 Task: Find a flat in Vasilyevsky Ostrov, Russia, for 2 guests from June 11 to June 15, with a price range of ₹7000 to ₹16000, 1 bedroom, 2 beds, 1 bathroom, and self check-in option.
Action: Mouse moved to (337, 154)
Screenshot: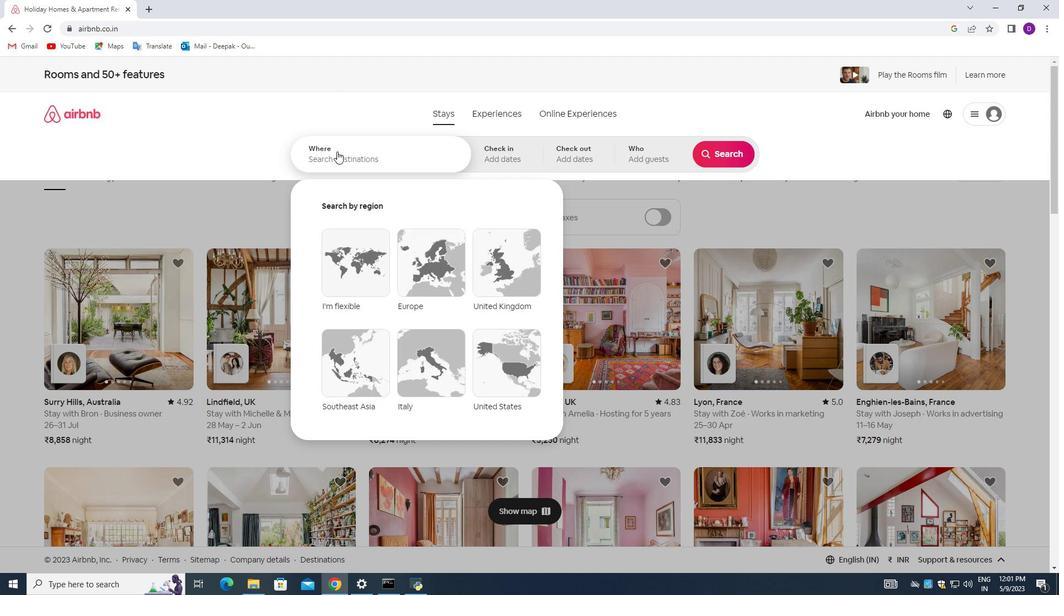 
Action: Mouse pressed left at (337, 154)
Screenshot: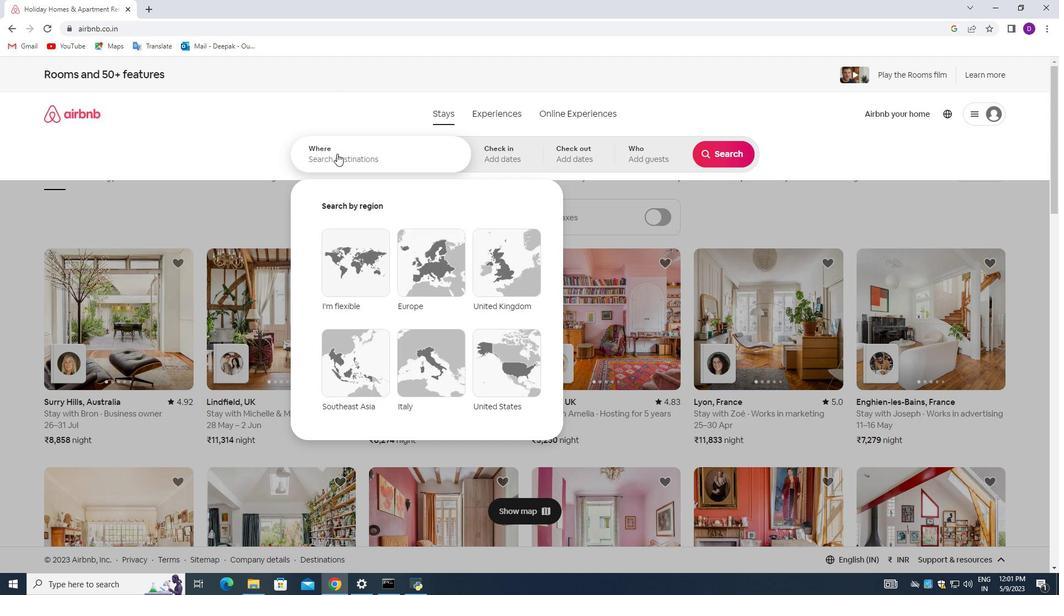 
Action: Mouse moved to (60, 17)
Screenshot: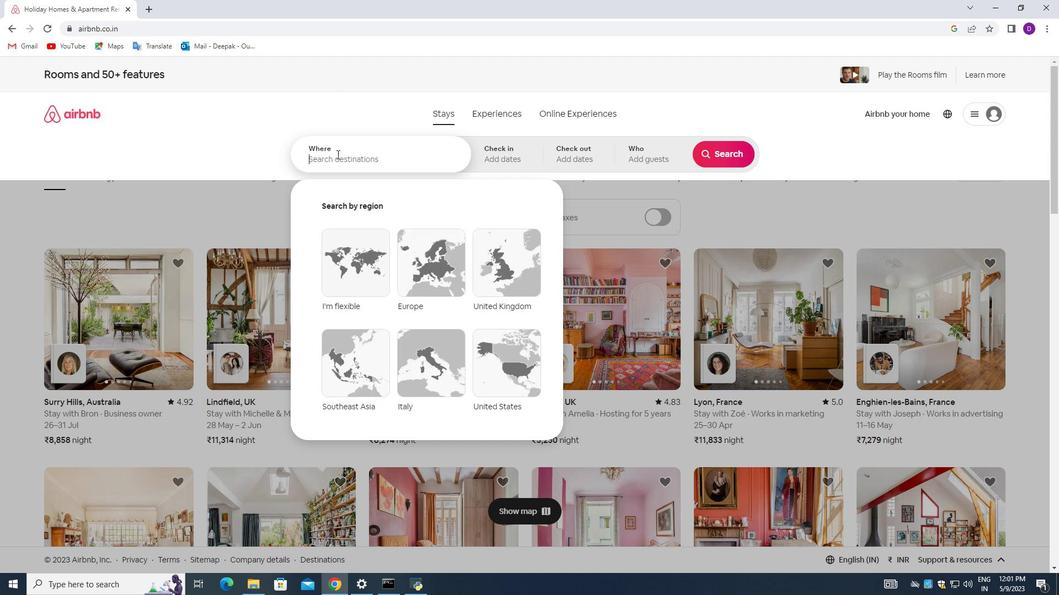 
Action: Key pressed <Key.shift>ylevsky<Key.space><Key.shift><Key.shift><Key.shift>Os
Screenshot: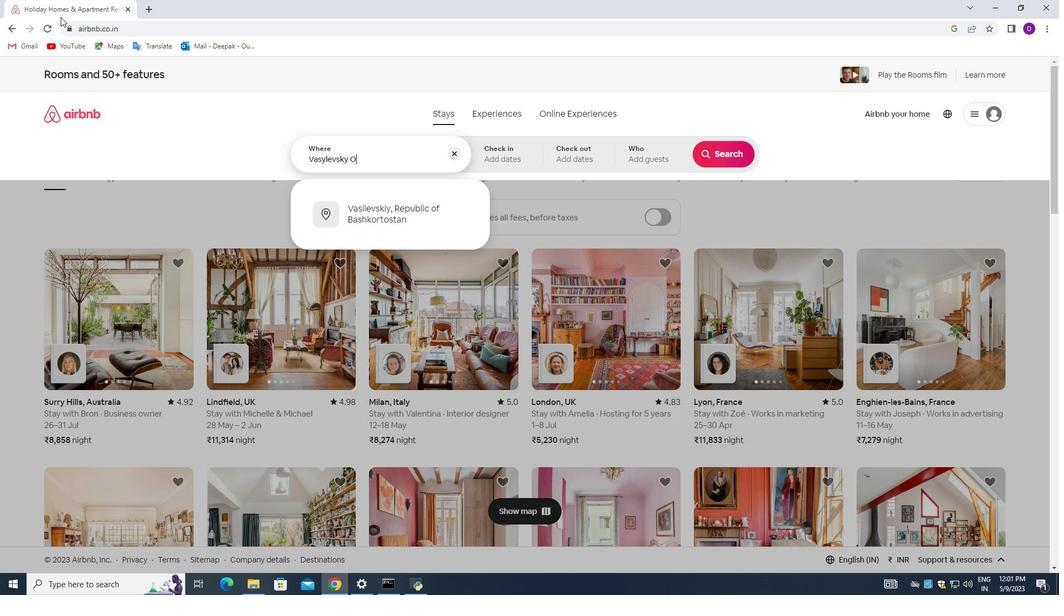 
Action: Mouse moved to (722, 177)
Screenshot: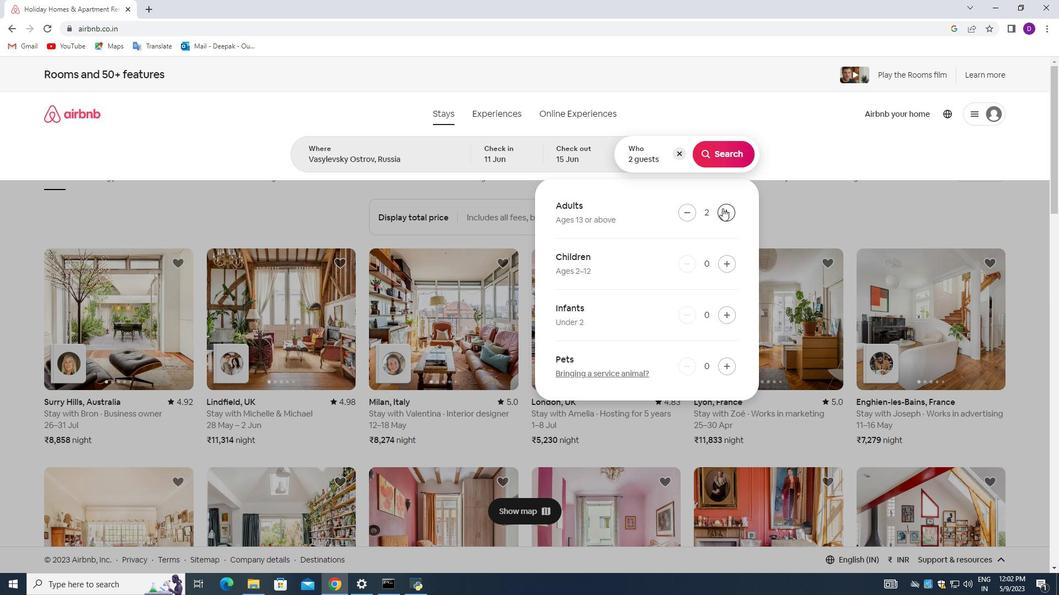 
Action: Key pressed <Key.backspace>
Screenshot: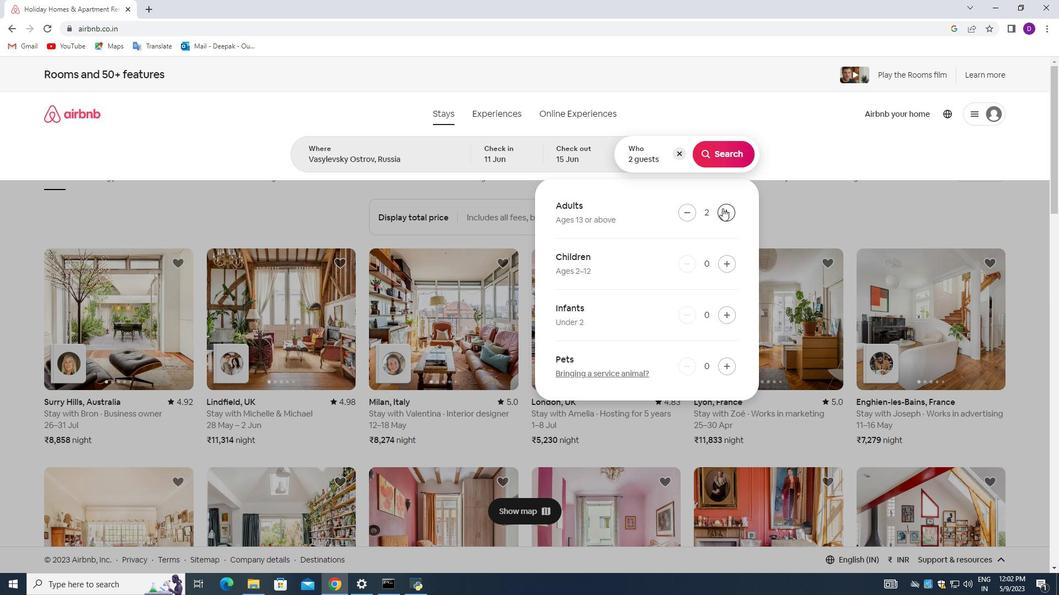 
Action: Mouse moved to (390, 392)
Screenshot: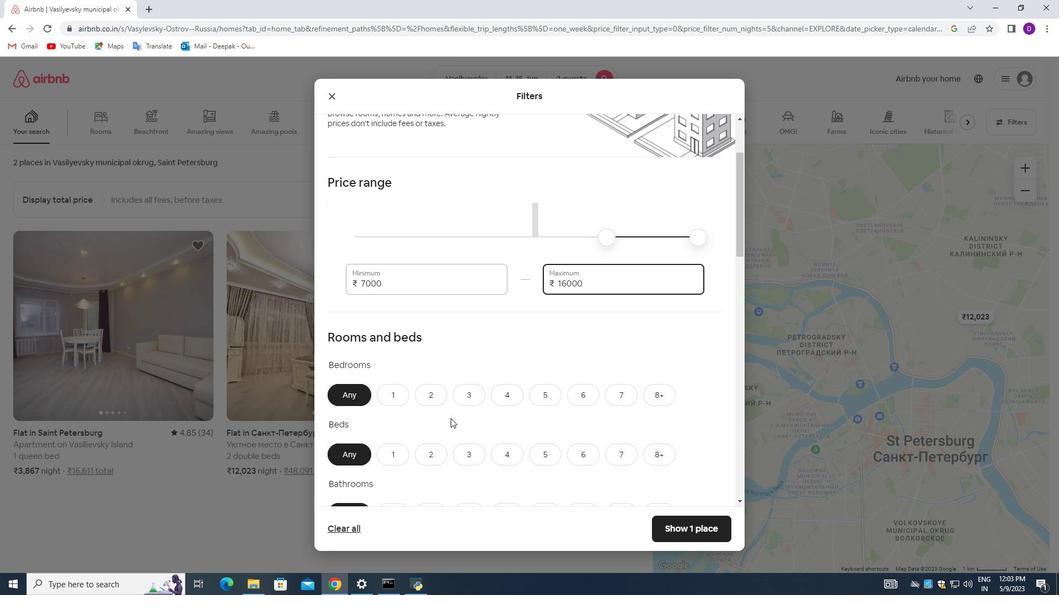 
Action: Mouse pressed left at (390, 392)
Screenshot: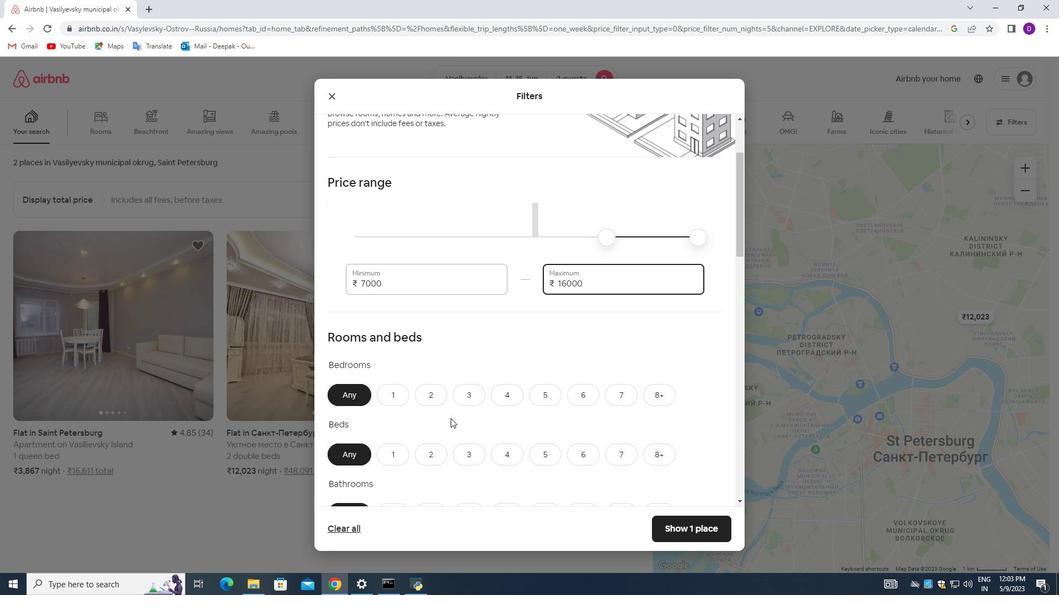 
Action: Mouse moved to (429, 452)
Screenshot: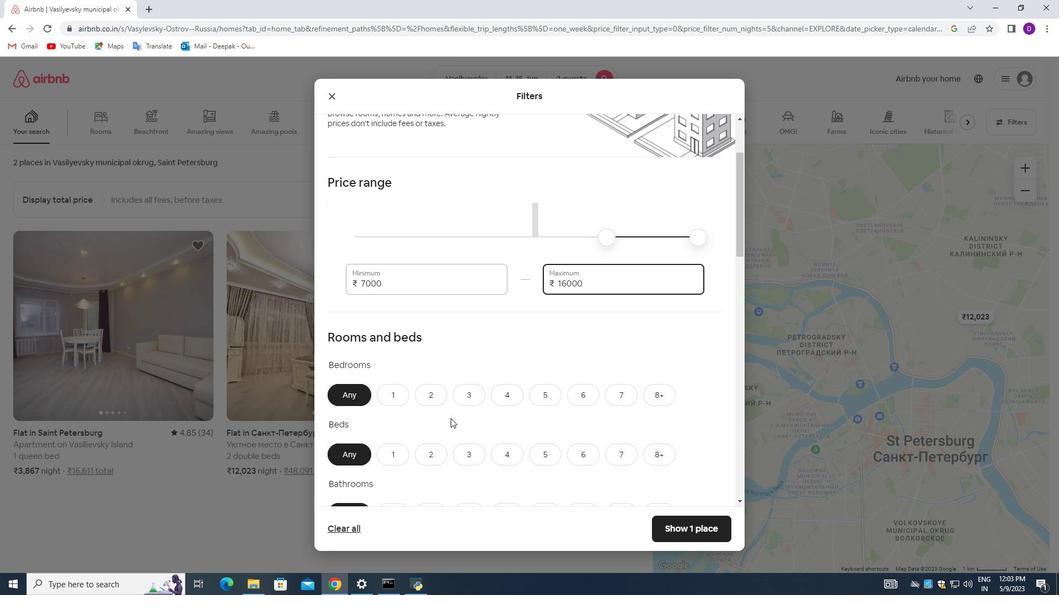 
Action: Mouse pressed left at (429, 452)
Screenshot: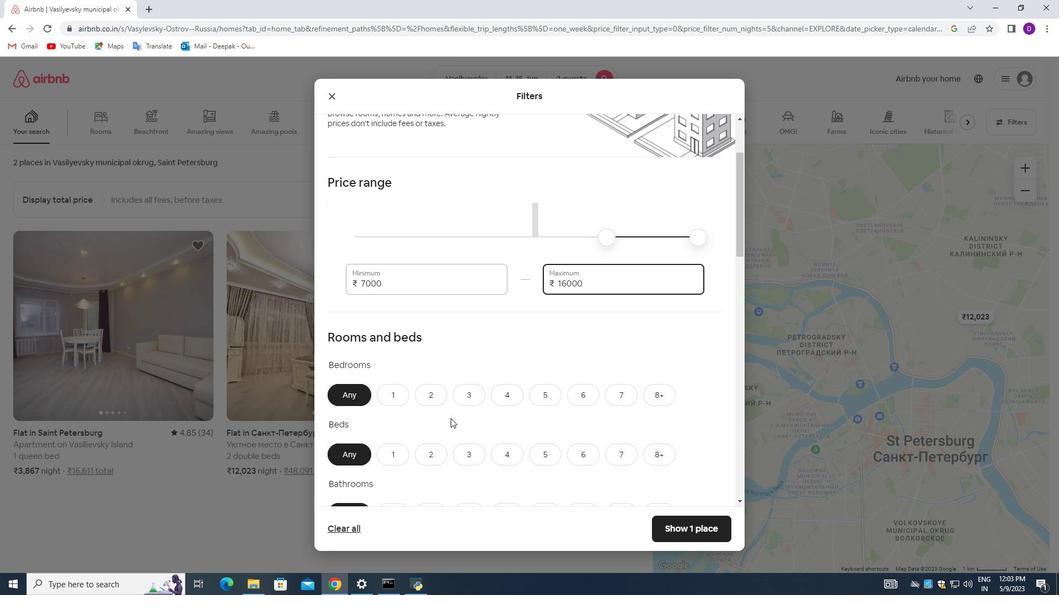 
Action: Mouse moved to (467, 403)
Screenshot: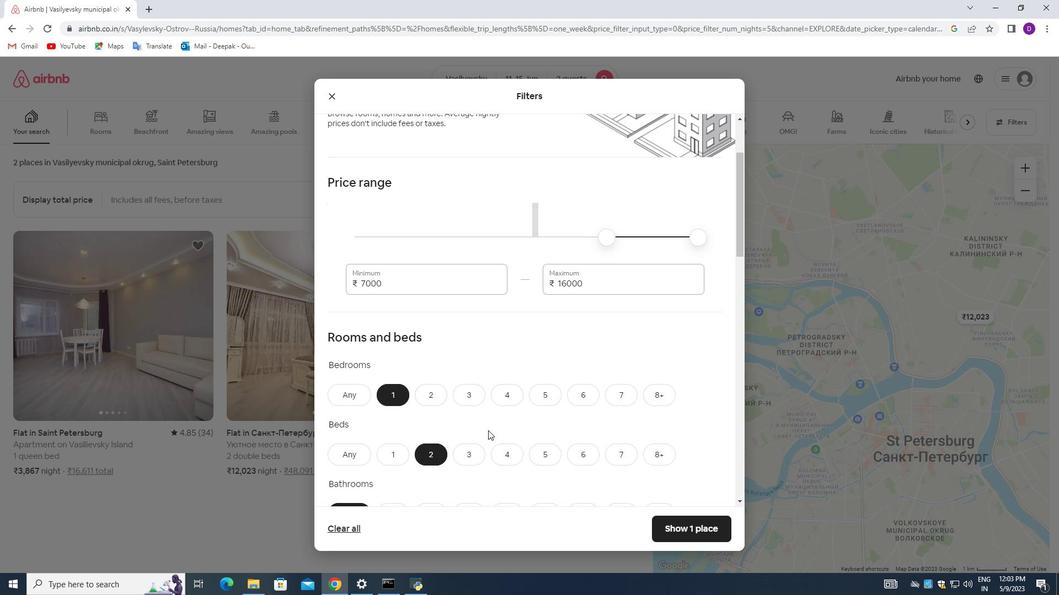 
Action: Mouse scrolled (467, 403) with delta (0, 0)
Screenshot: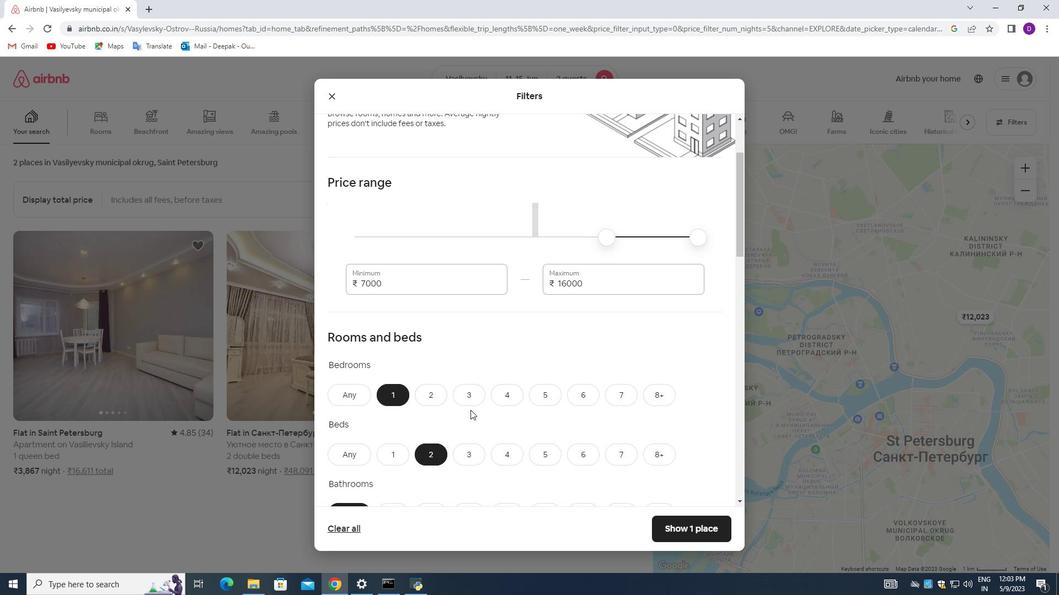 
Action: Mouse moved to (467, 403)
Screenshot: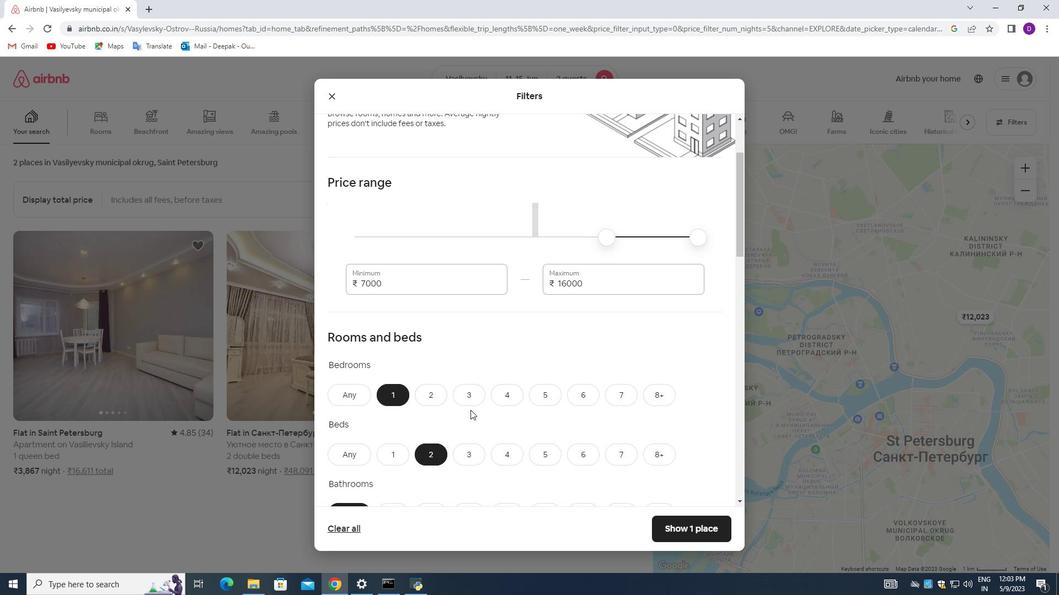 
Action: Mouse scrolled (467, 402) with delta (0, 0)
Screenshot: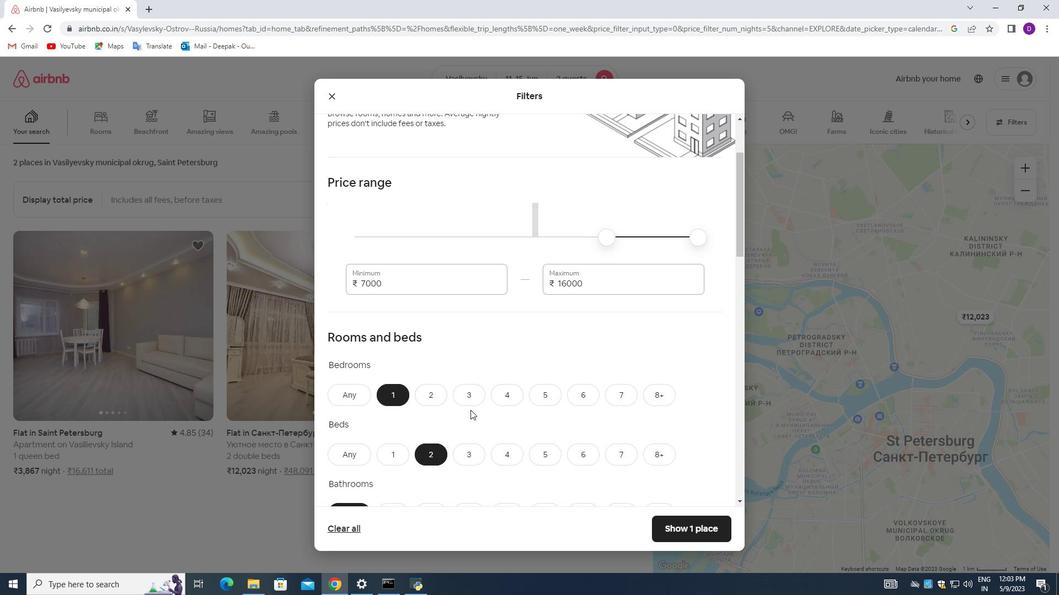 
Action: Mouse moved to (397, 408)
Screenshot: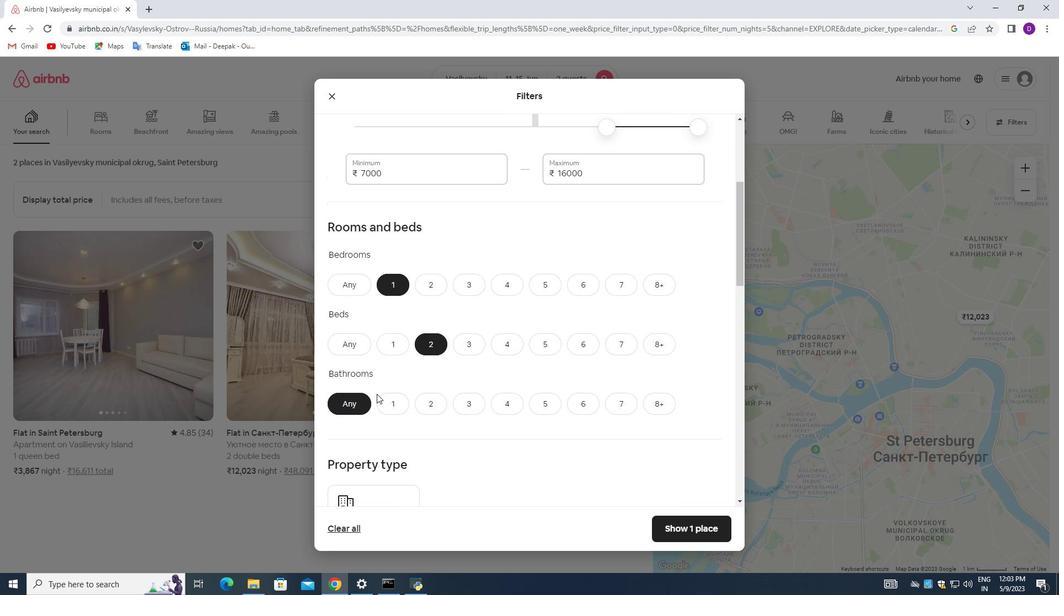 
Action: Mouse pressed left at (397, 408)
Screenshot: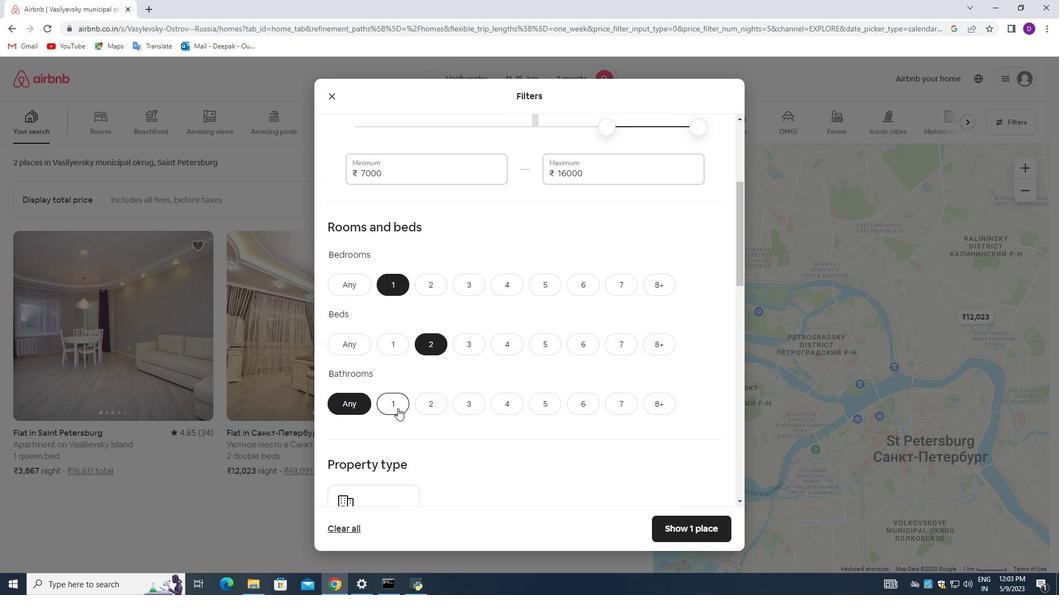 
Action: Mouse moved to (468, 417)
Screenshot: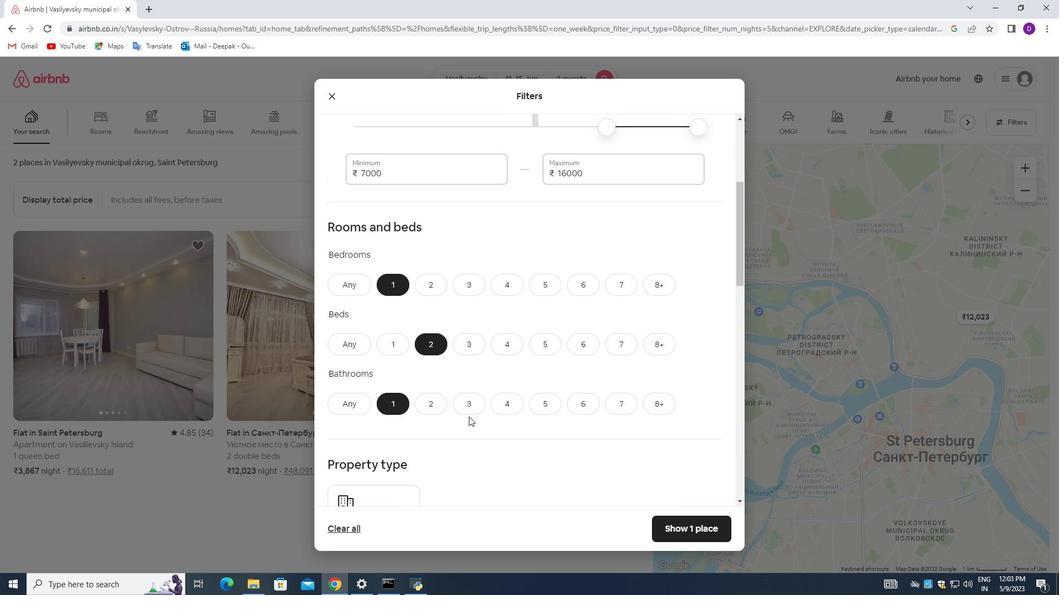 
Action: Mouse scrolled (468, 417) with delta (0, 0)
Screenshot: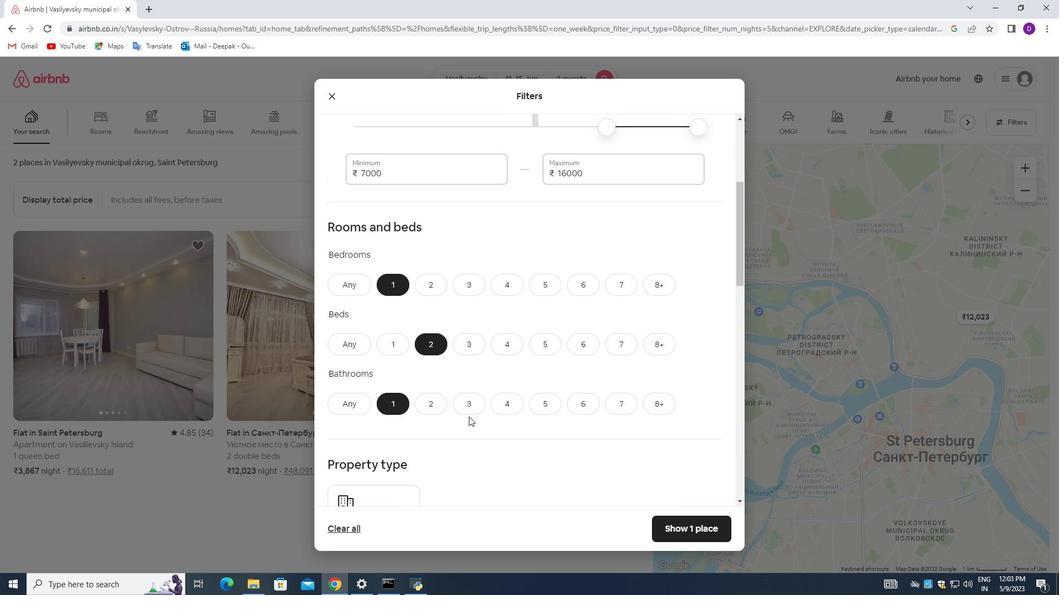 
Action: Mouse moved to (468, 417)
Screenshot: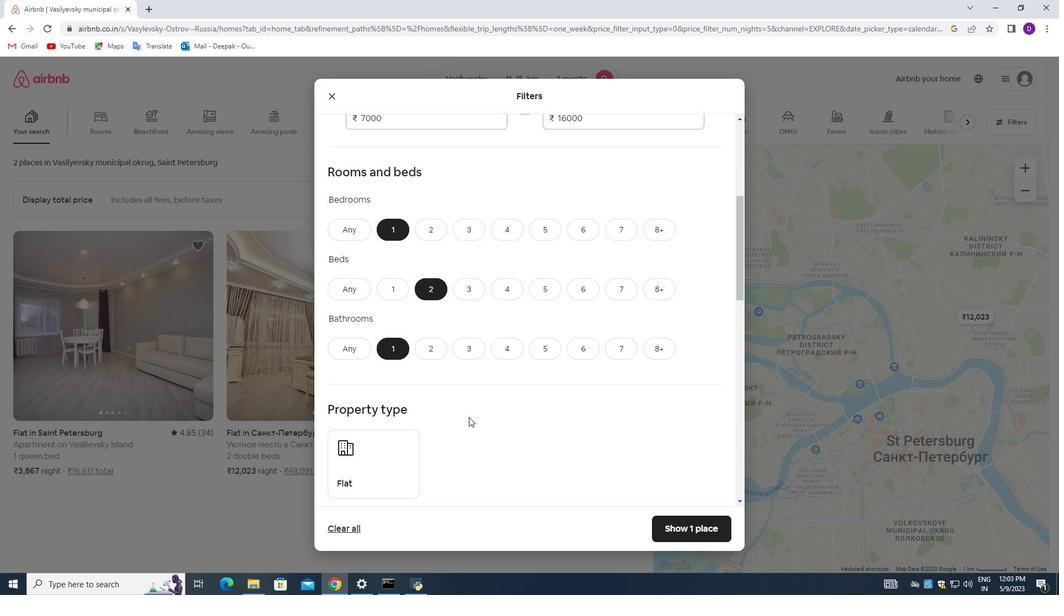 
Action: Mouse scrolled (468, 417) with delta (0, 0)
Screenshot: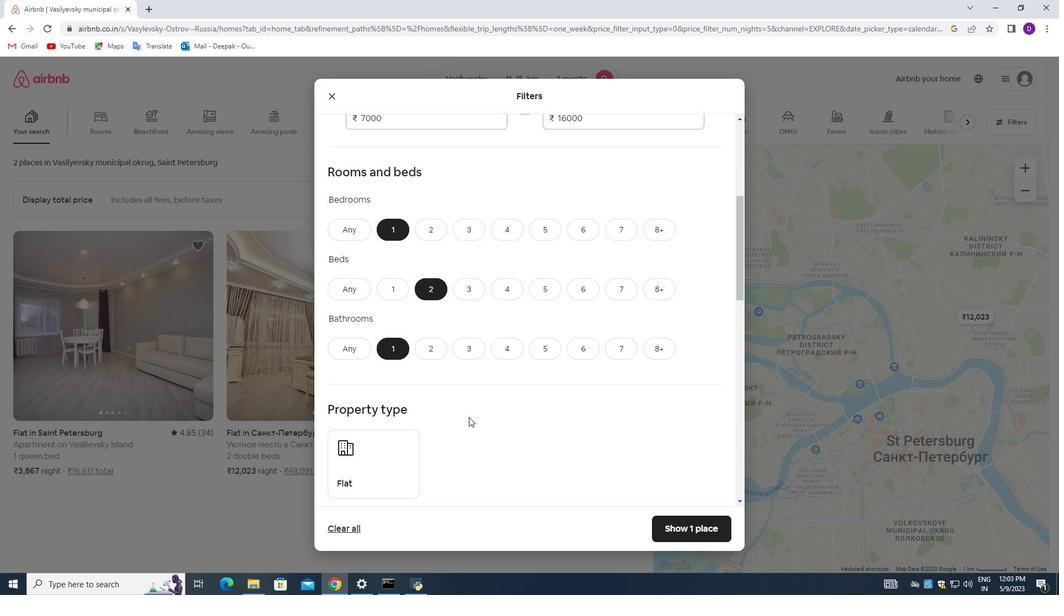 
Action: Mouse moved to (397, 398)
Screenshot: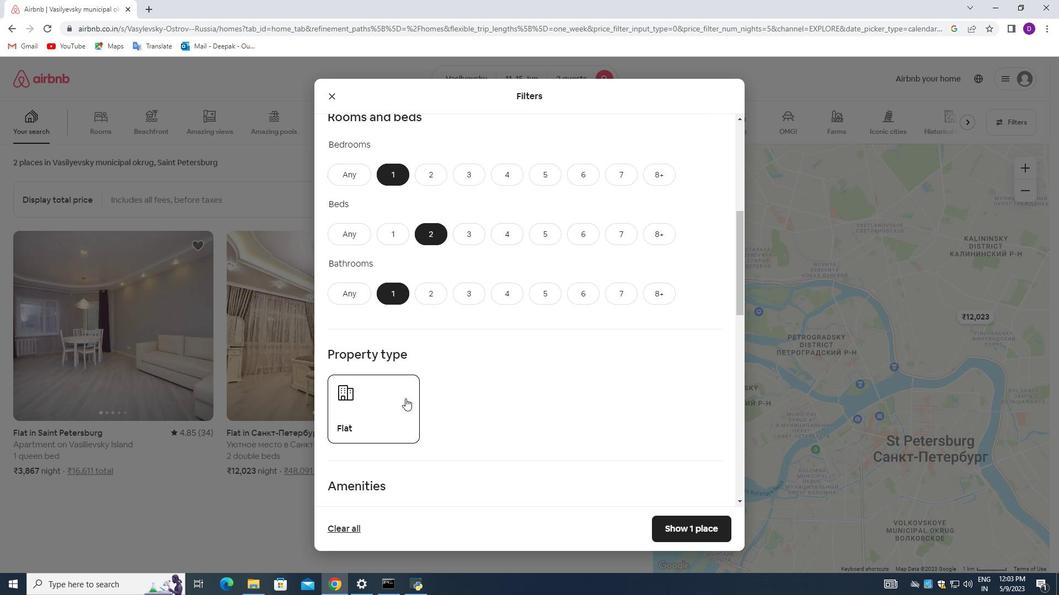 
Action: Mouse pressed left at (397, 398)
Screenshot: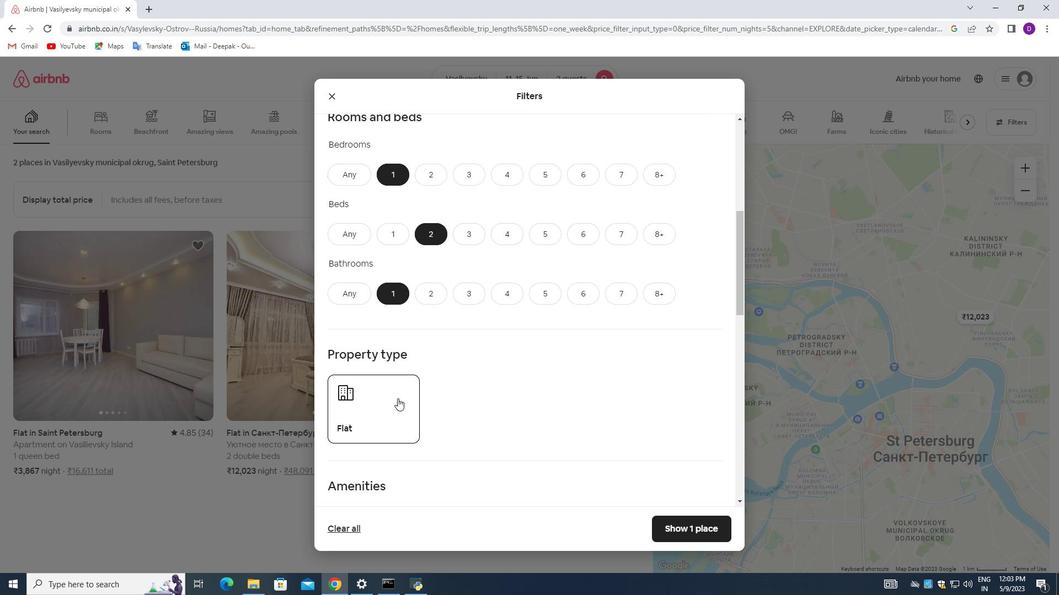 
Action: Mouse moved to (488, 416)
Screenshot: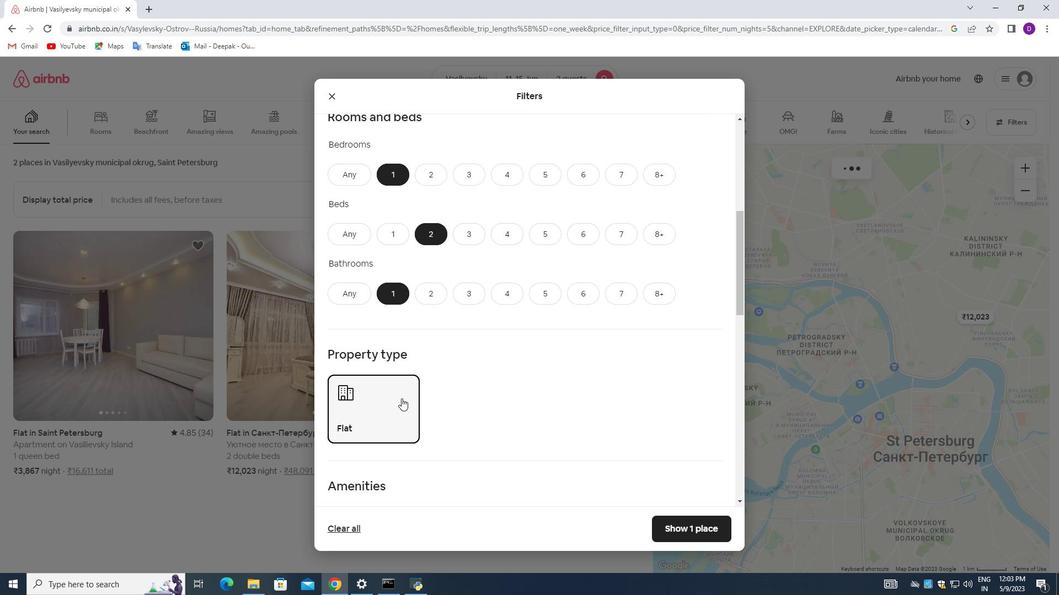 
Action: Mouse scrolled (488, 415) with delta (0, 0)
Screenshot: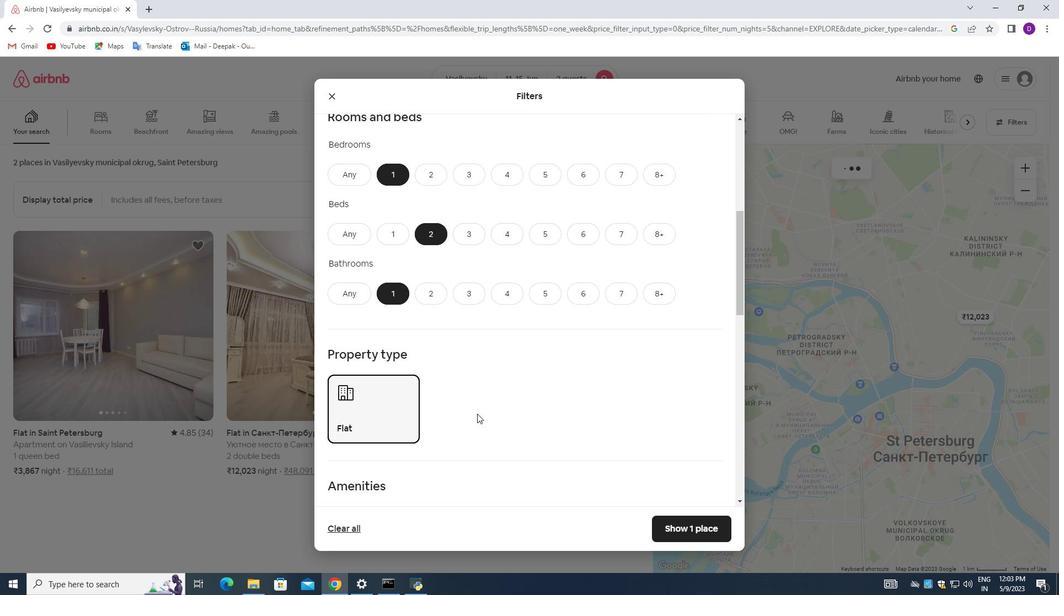 
Action: Mouse moved to (488, 417)
Screenshot: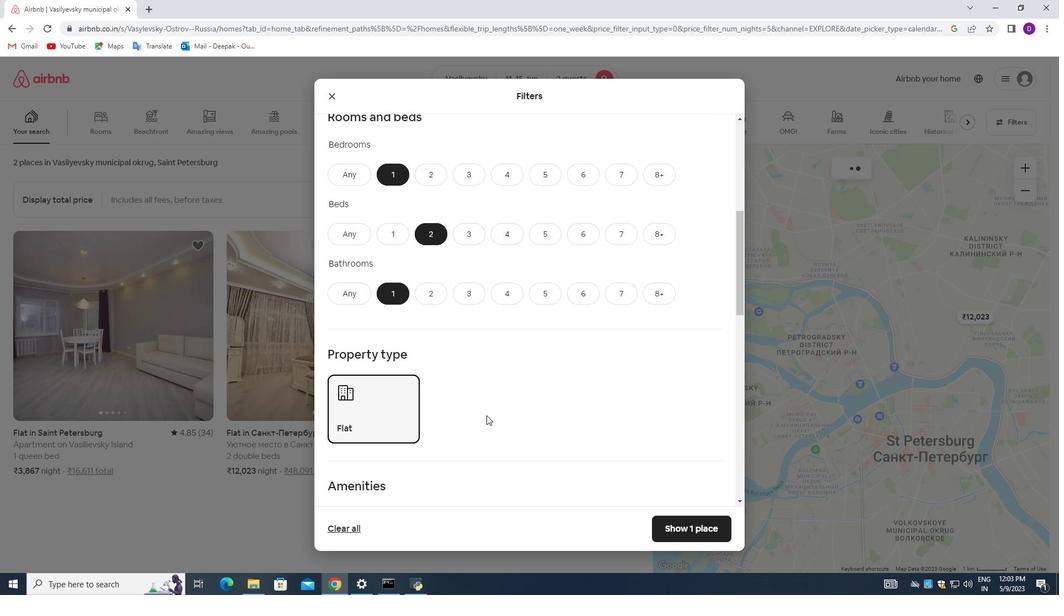 
Action: Mouse scrolled (488, 416) with delta (0, 0)
Screenshot: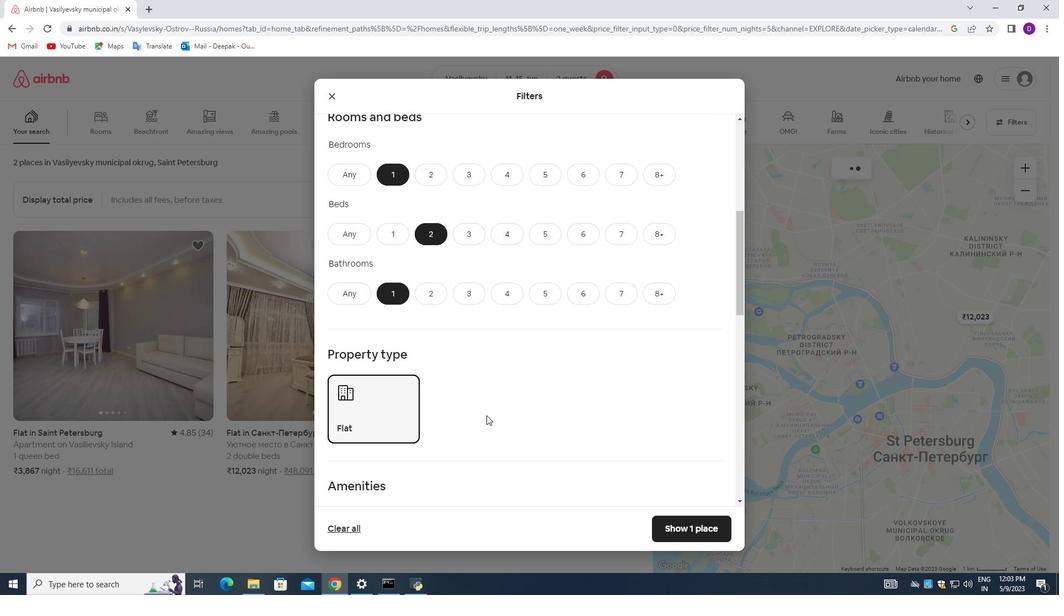 
Action: Mouse scrolled (488, 416) with delta (0, 0)
Screenshot: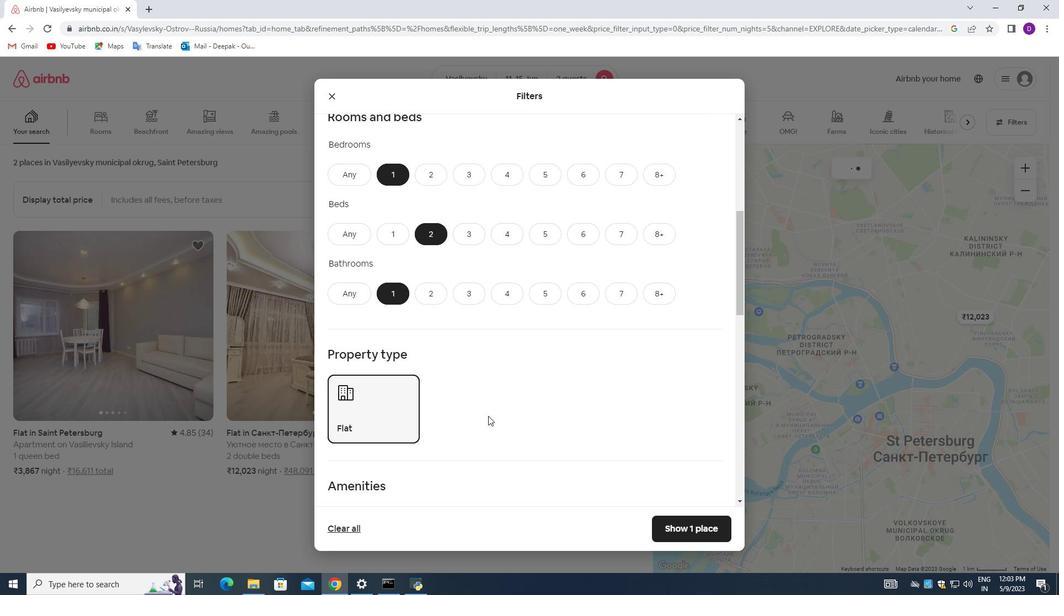
Action: Mouse scrolled (488, 416) with delta (0, 0)
Screenshot: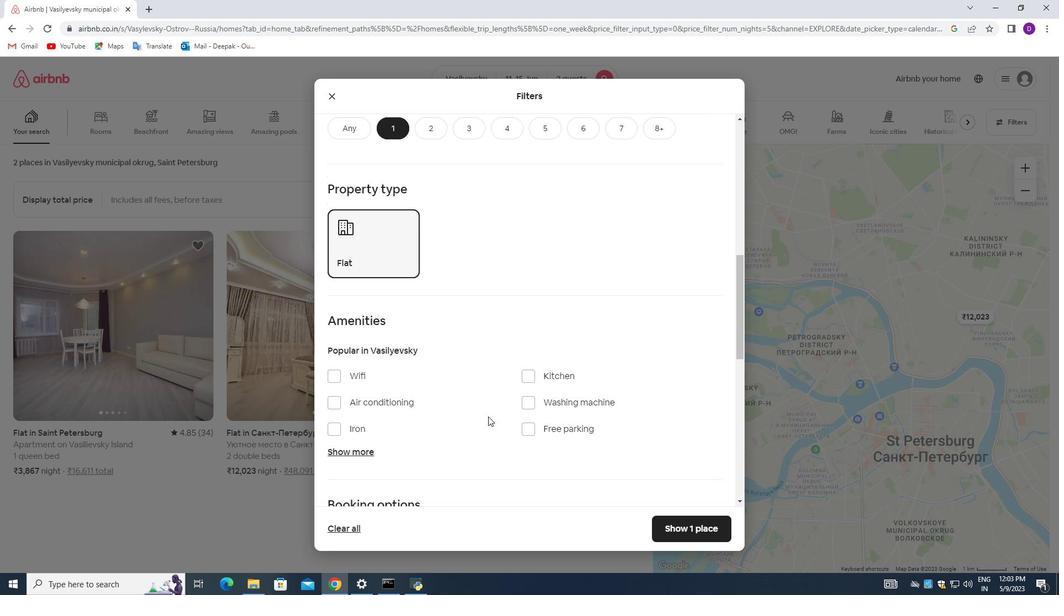 
Action: Mouse scrolled (488, 416) with delta (0, 0)
Screenshot: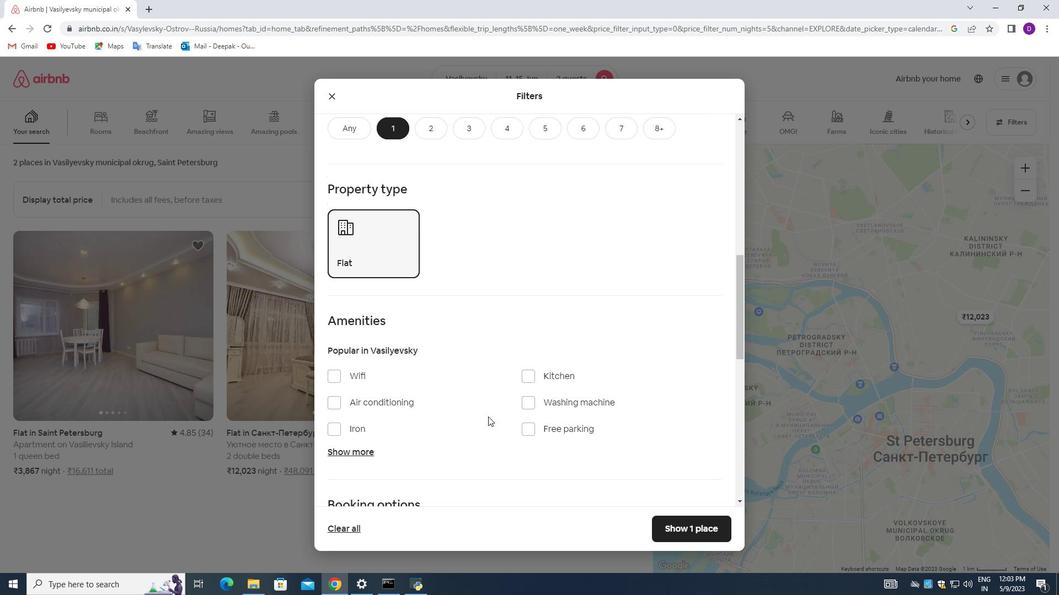 
Action: Mouse moved to (490, 415)
Screenshot: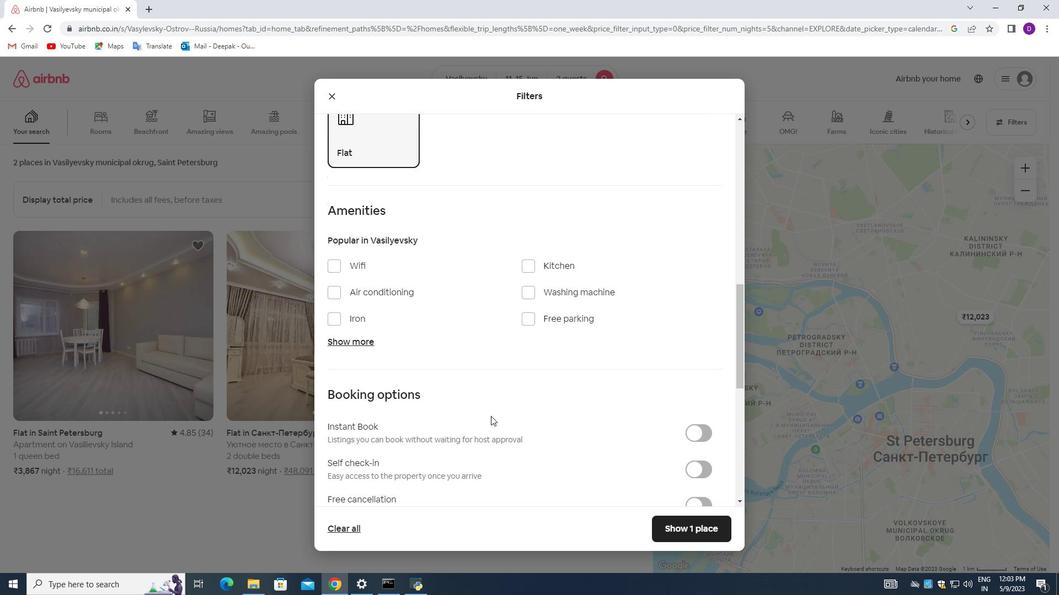
Action: Mouse scrolled (490, 415) with delta (0, 0)
Screenshot: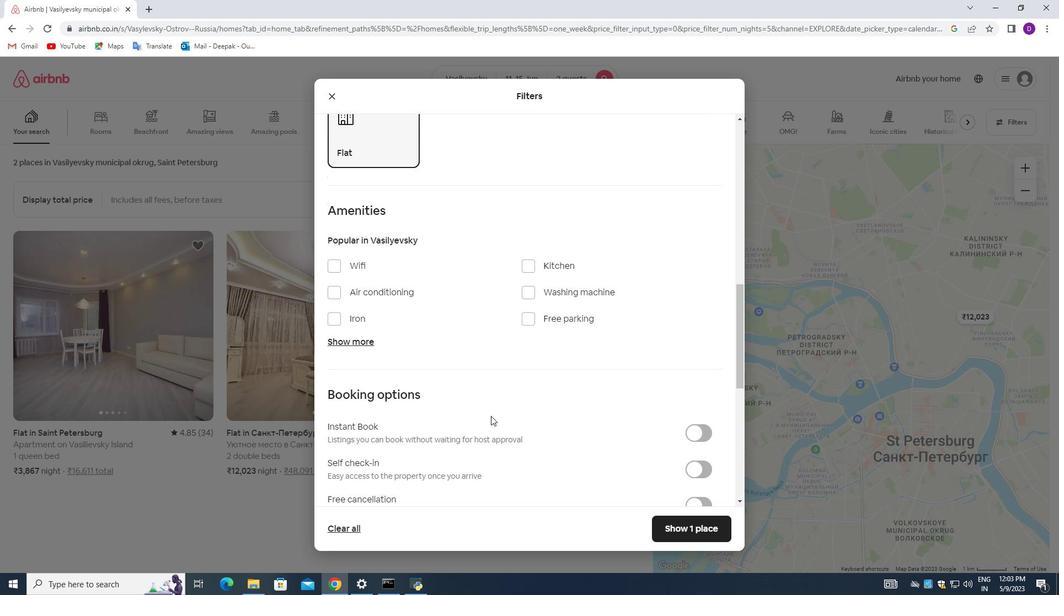 
Action: Mouse scrolled (490, 415) with delta (0, 0)
Screenshot: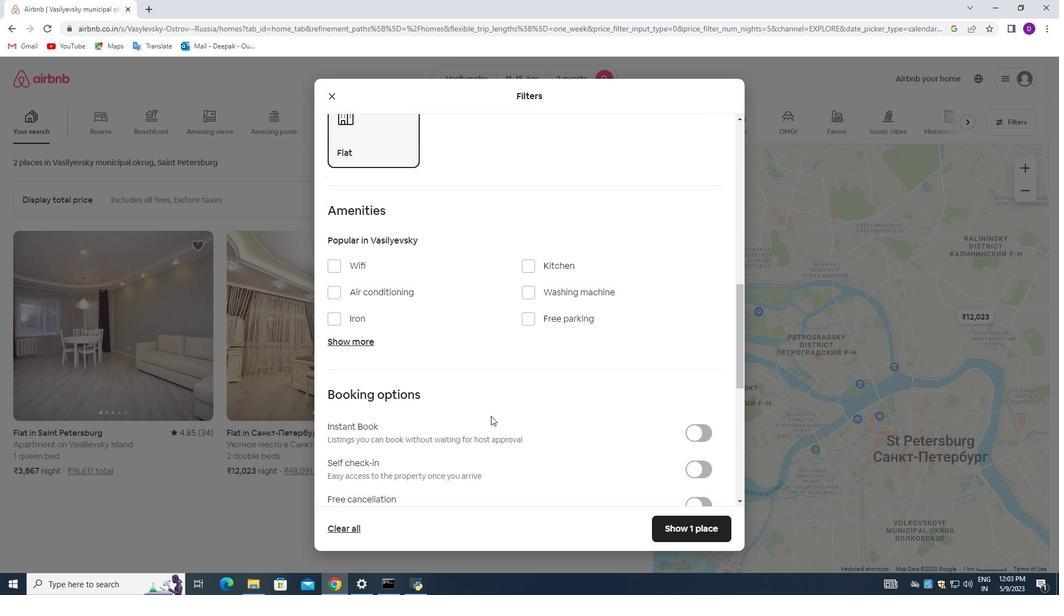 
Action: Mouse moved to (689, 358)
Screenshot: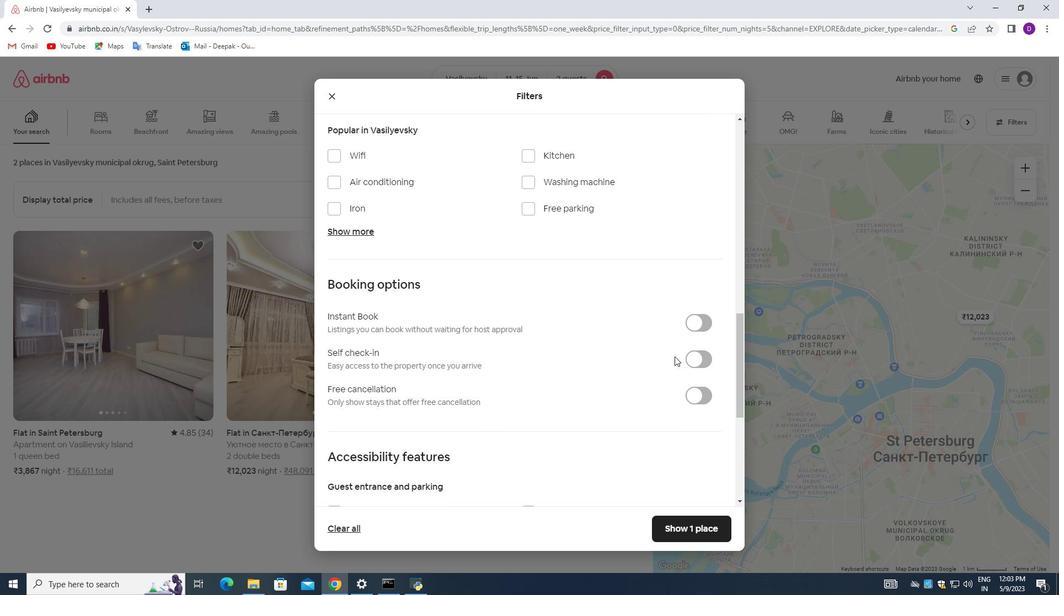 
Action: Mouse pressed left at (689, 358)
Screenshot: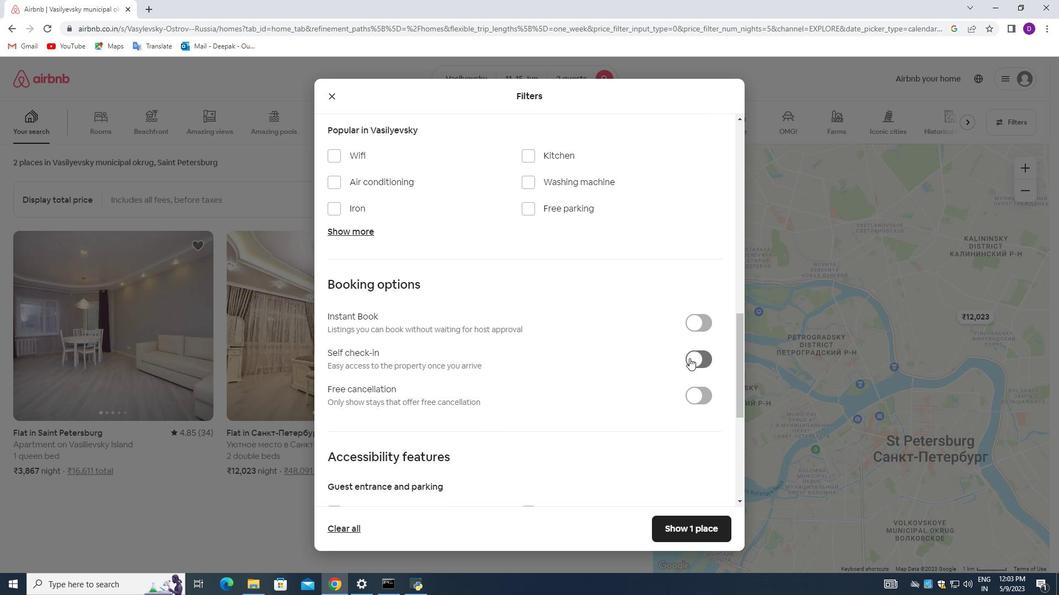 
Action: Mouse moved to (521, 320)
Screenshot: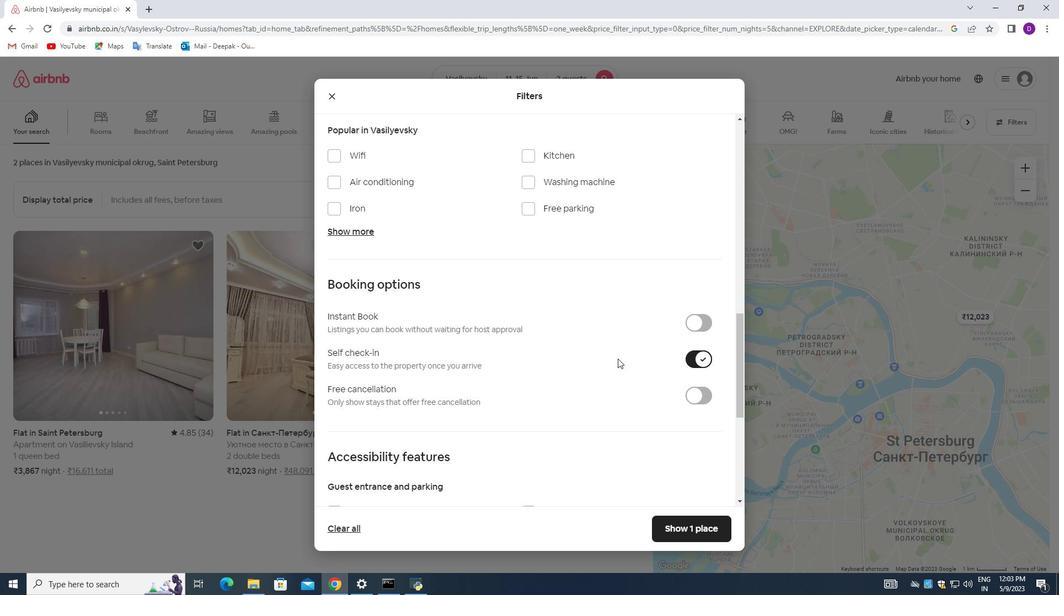 
Action: Mouse scrolled (521, 319) with delta (0, 0)
Screenshot: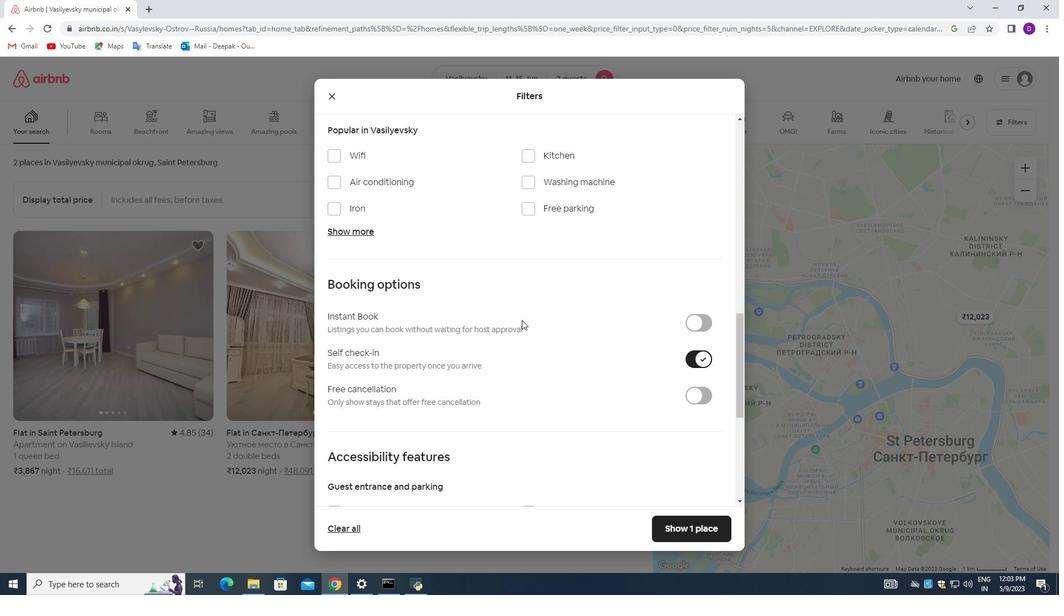 
Action: Mouse scrolled (521, 319) with delta (0, 0)
Screenshot: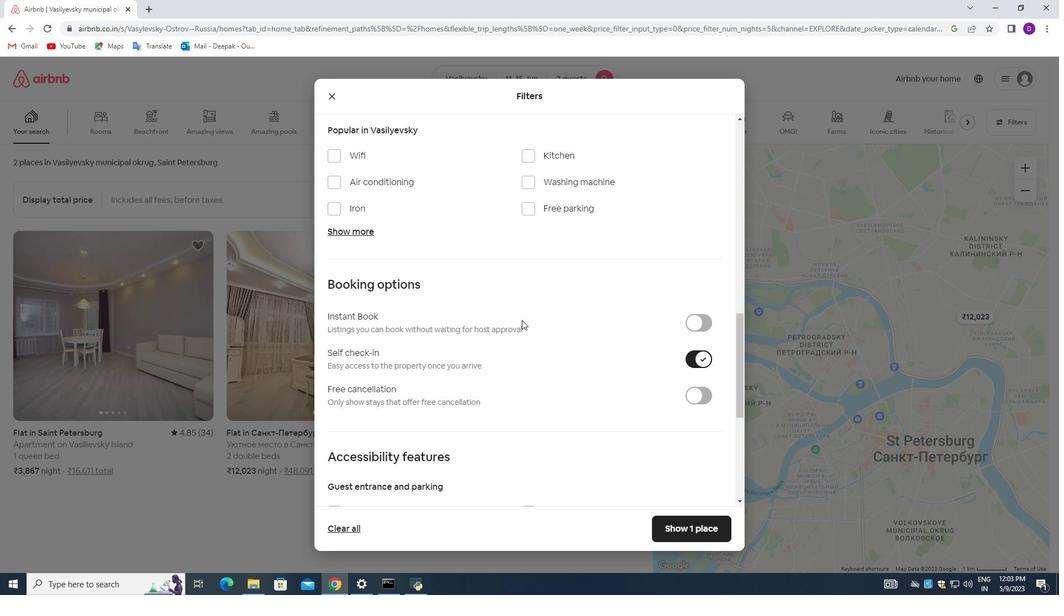 
Action: Mouse scrolled (521, 319) with delta (0, 0)
Screenshot: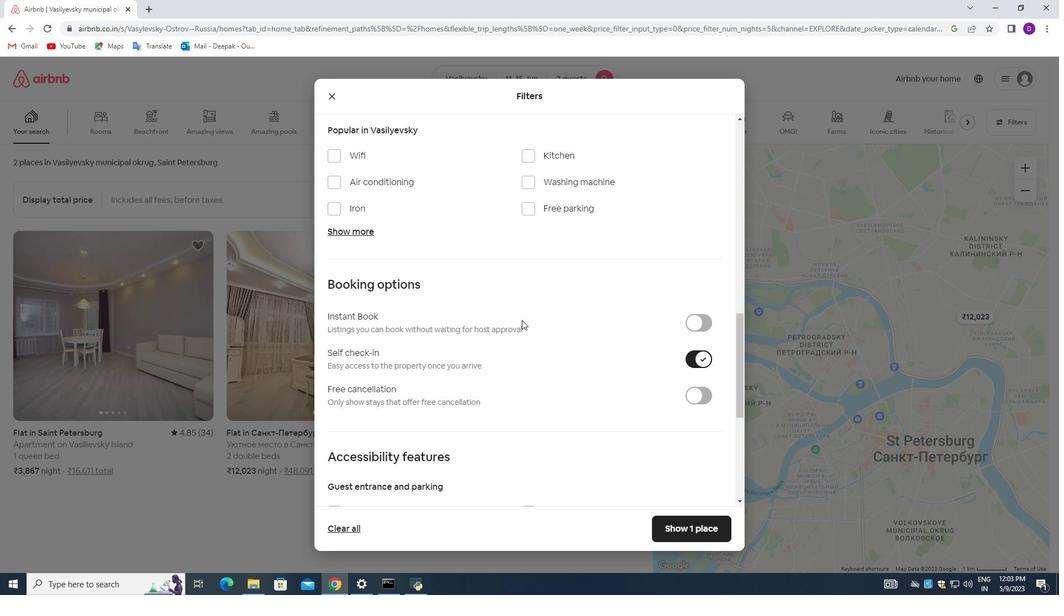 
Action: Mouse moved to (423, 378)
Screenshot: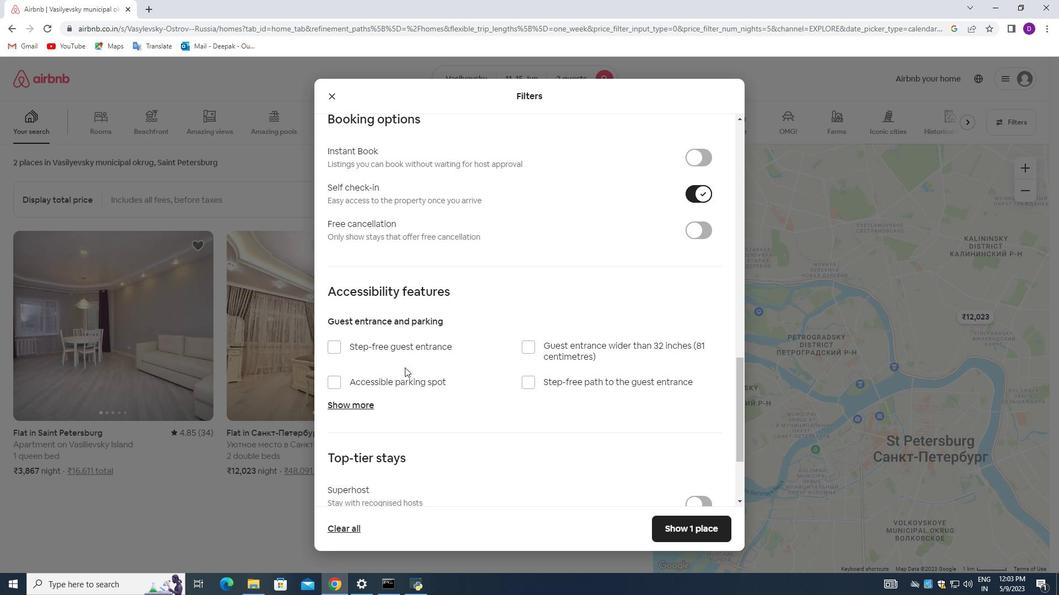 
Action: Mouse scrolled (423, 378) with delta (0, 0)
Screenshot: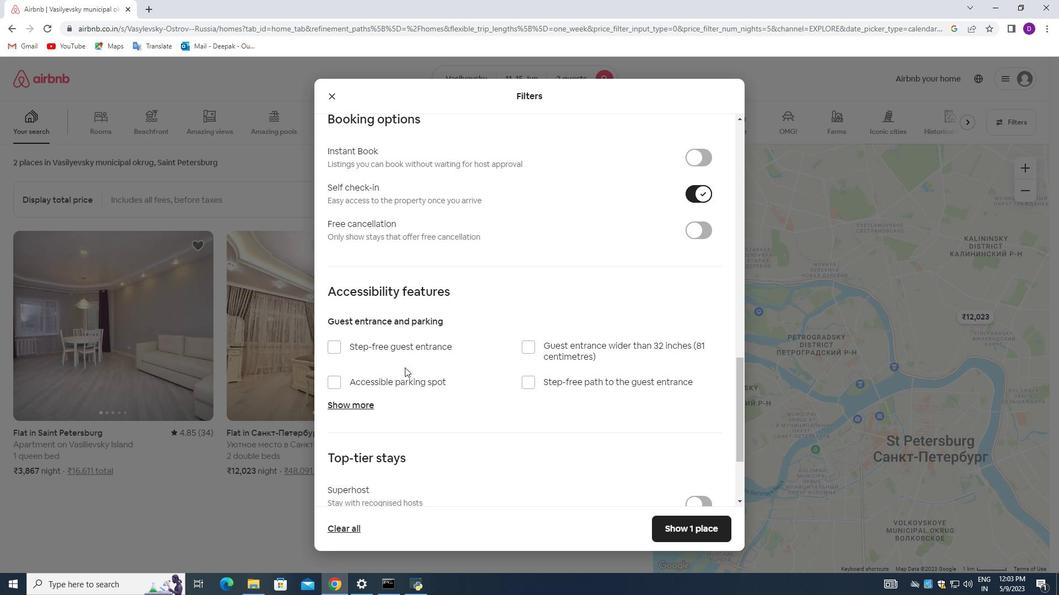 
Action: Mouse scrolled (423, 378) with delta (0, 0)
Screenshot: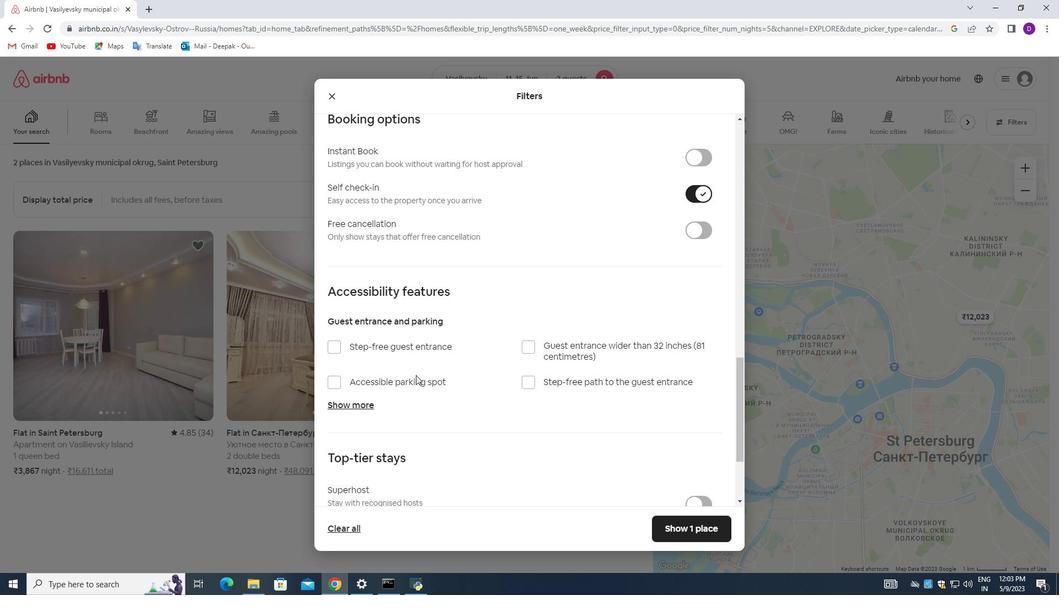 
Action: Mouse scrolled (423, 378) with delta (0, 0)
Screenshot: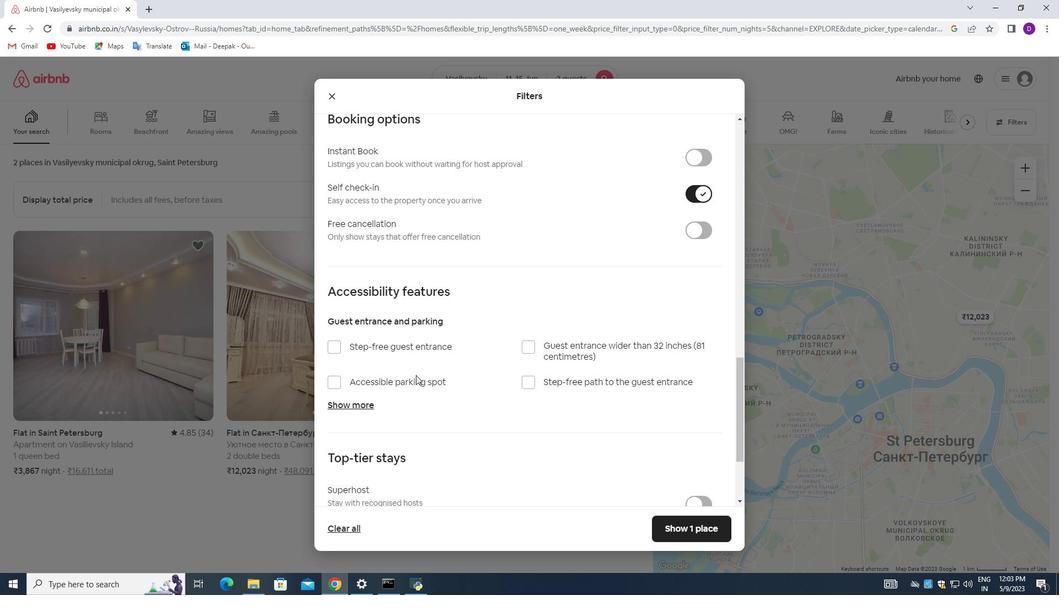 
Action: Mouse scrolled (423, 378) with delta (0, 0)
Screenshot: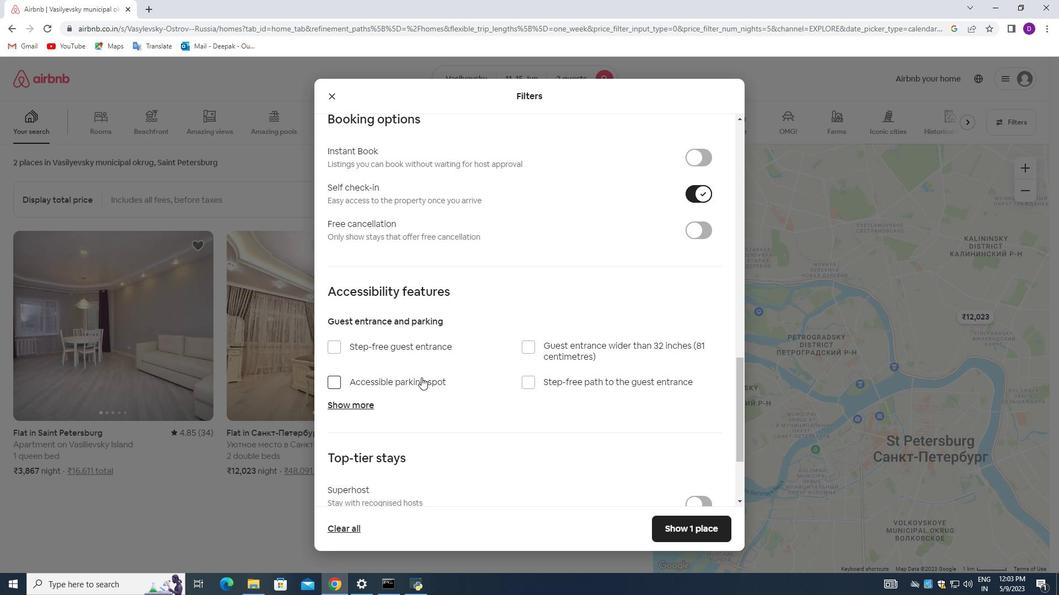 
Action: Mouse moved to (424, 378)
Screenshot: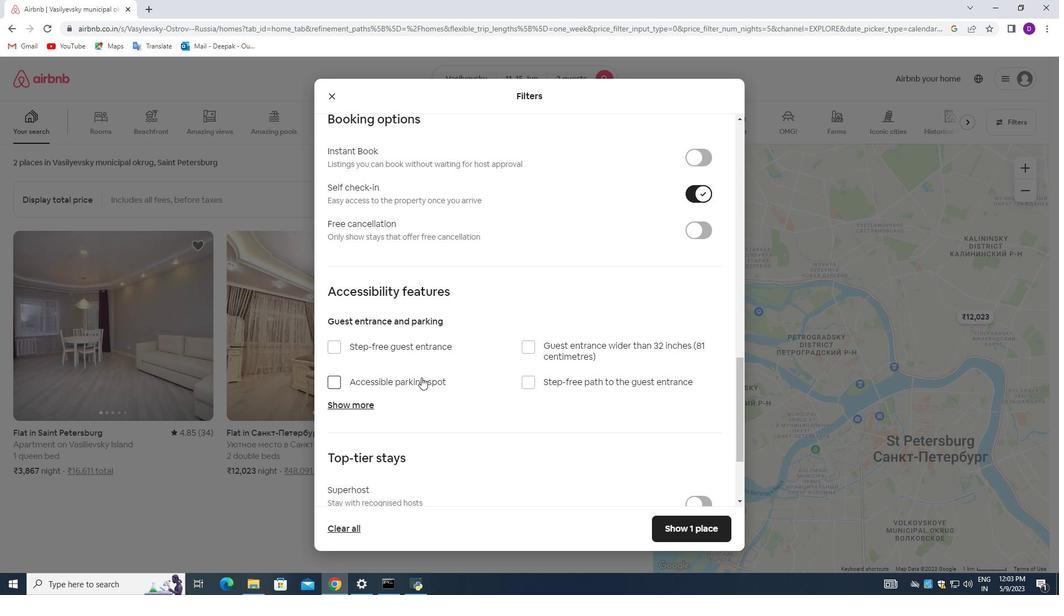 
Action: Mouse scrolled (424, 378) with delta (0, 0)
Screenshot: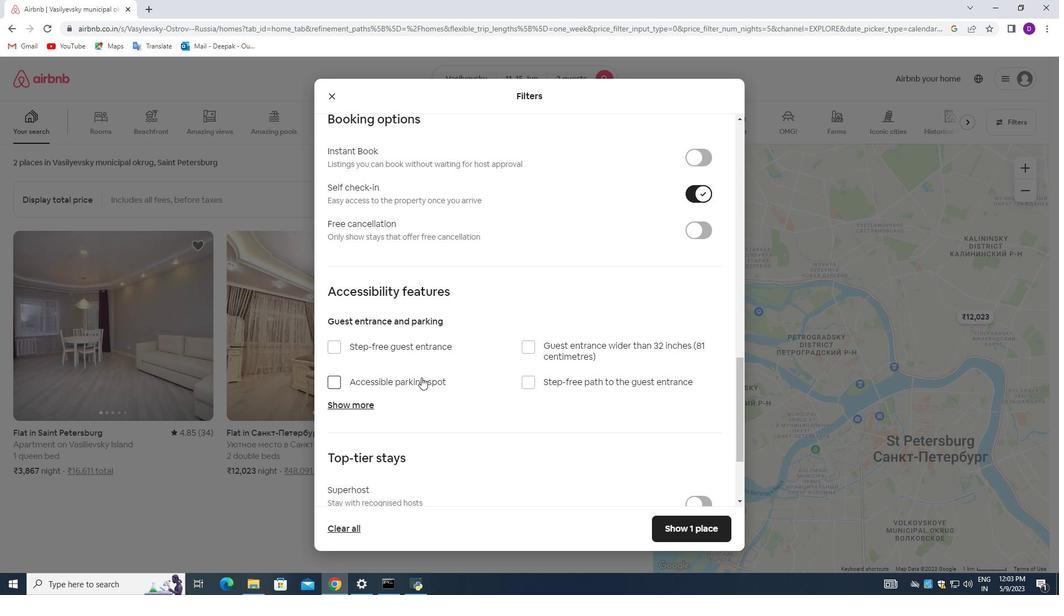 
Action: Mouse moved to (425, 377)
Screenshot: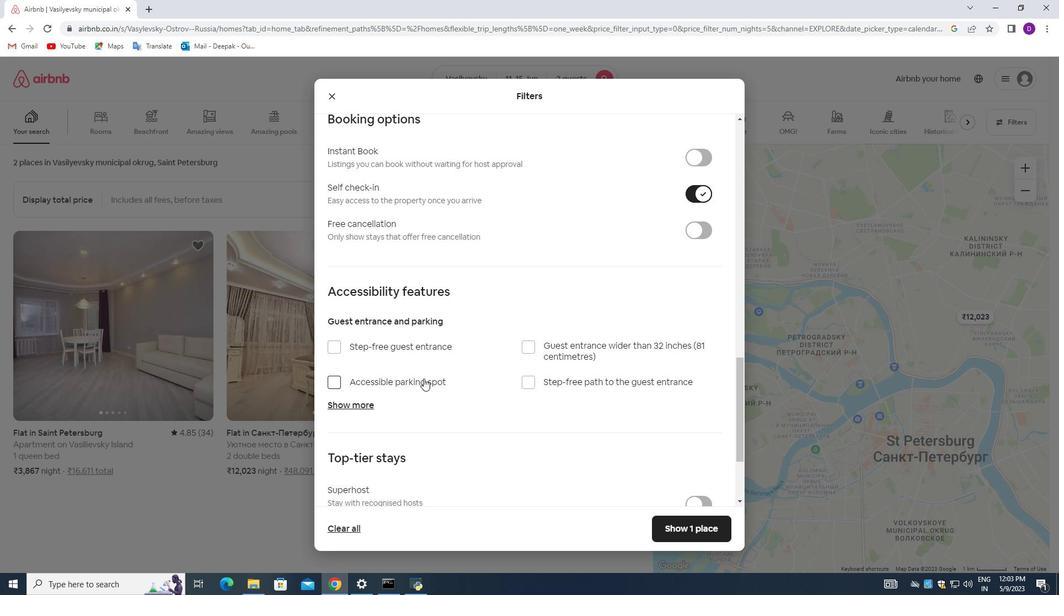 
Action: Mouse scrolled (425, 377) with delta (0, 0)
Screenshot: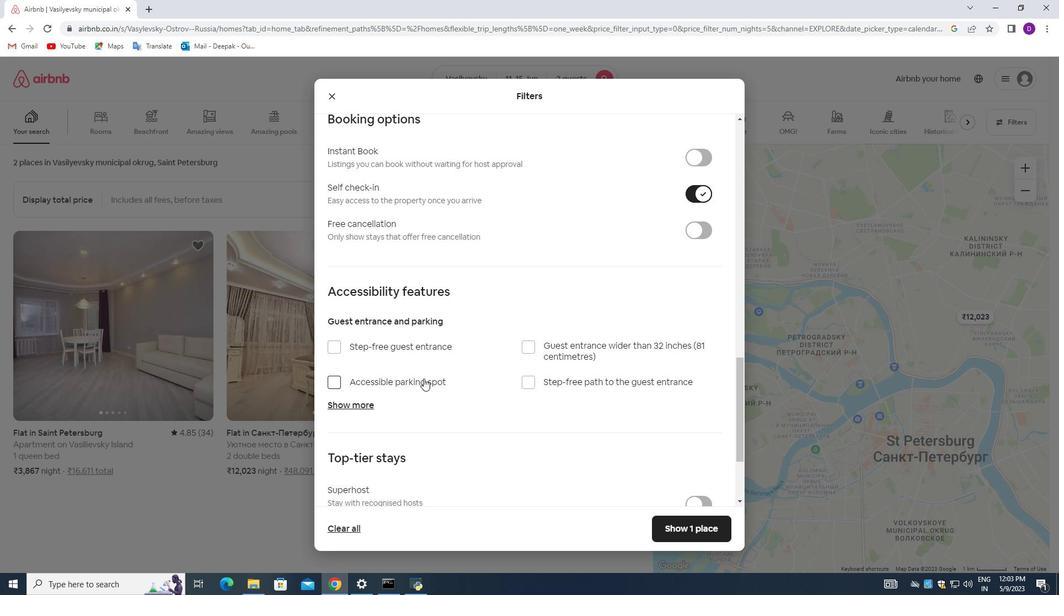 
Action: Mouse moved to (348, 445)
Screenshot: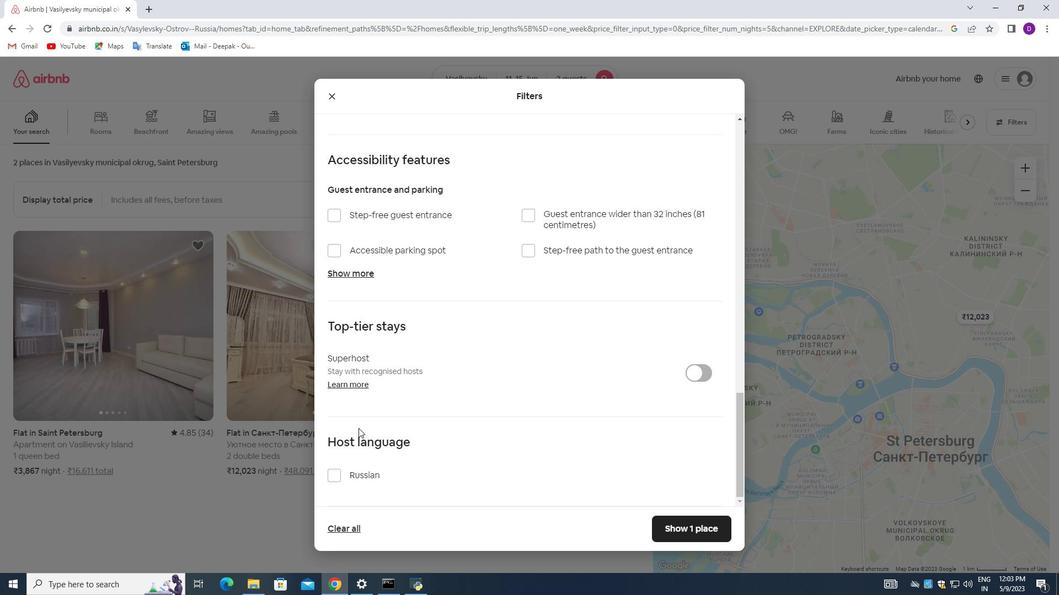
Action: Mouse scrolled (348, 445) with delta (0, 0)
Screenshot: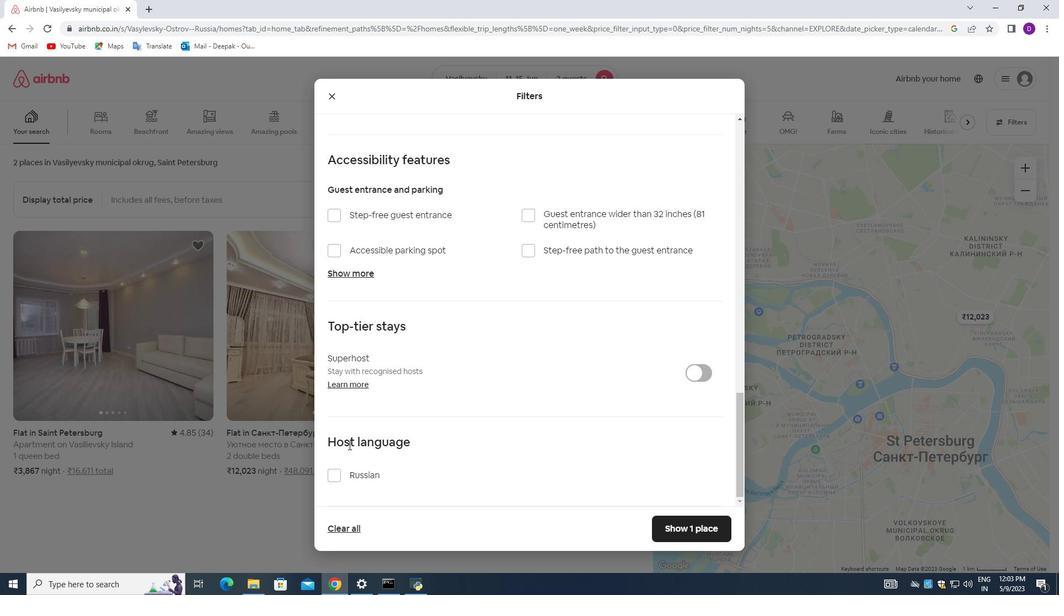 
Action: Mouse scrolled (348, 445) with delta (0, 0)
Screenshot: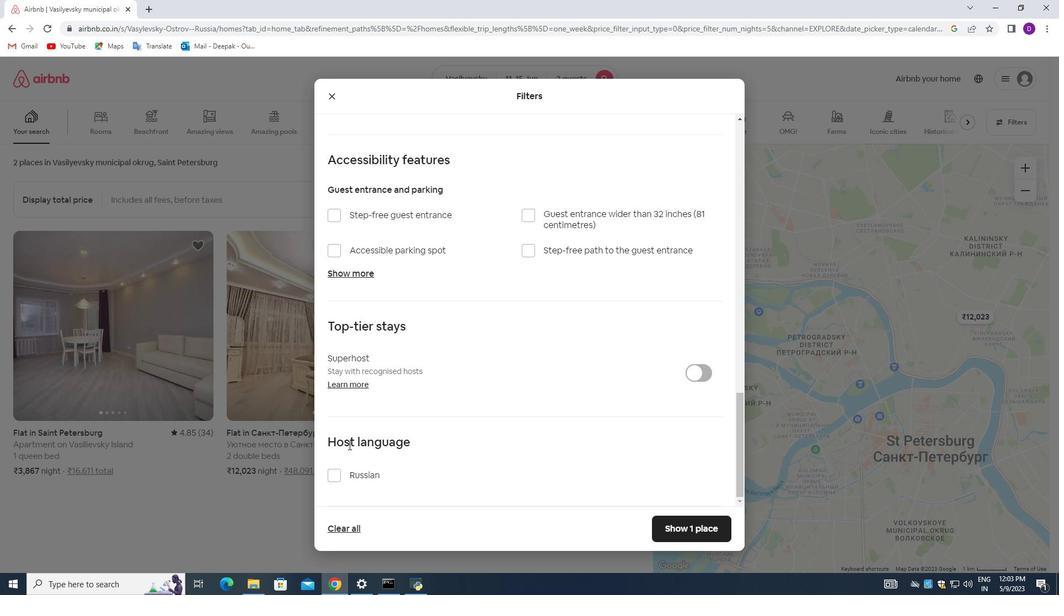 
Action: Mouse moved to (350, 445)
Screenshot: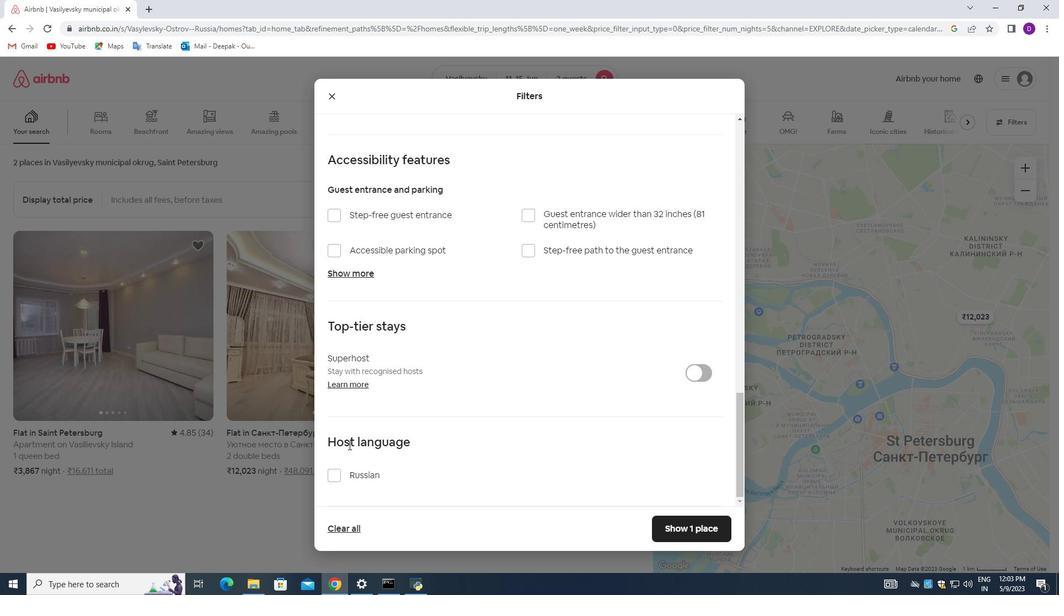 
Action: Mouse scrolled (350, 445) with delta (0, 0)
Screenshot: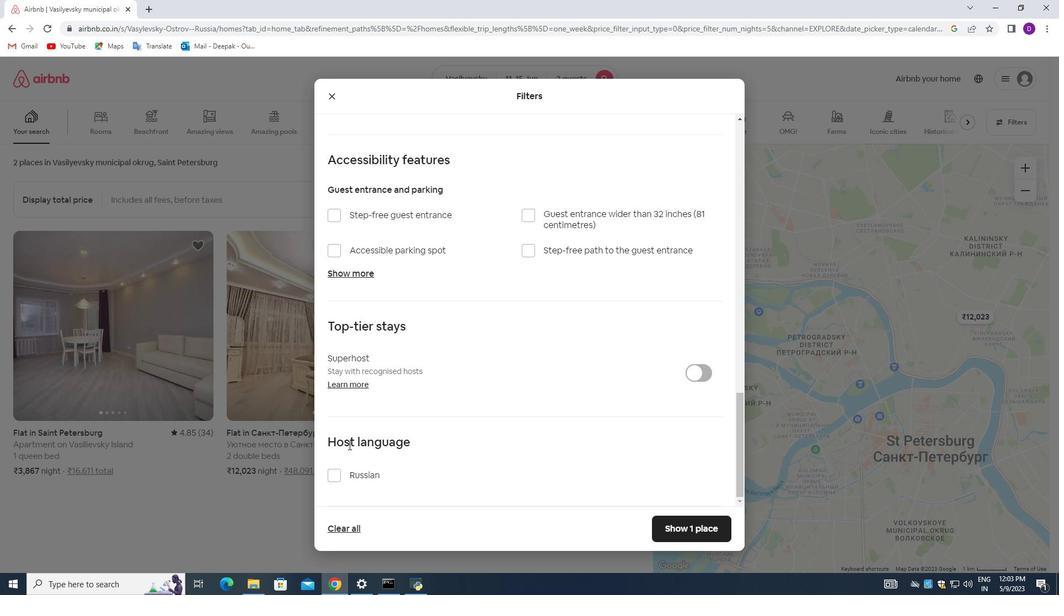 
Action: Mouse moved to (351, 445)
Screenshot: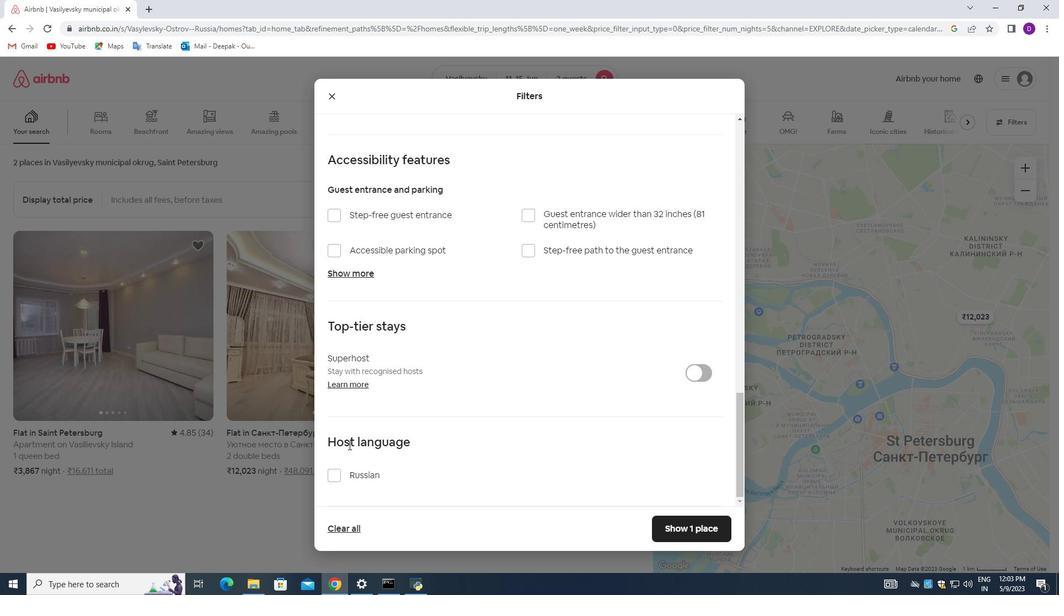 
Action: Mouse scrolled (351, 444) with delta (0, 0)
Screenshot: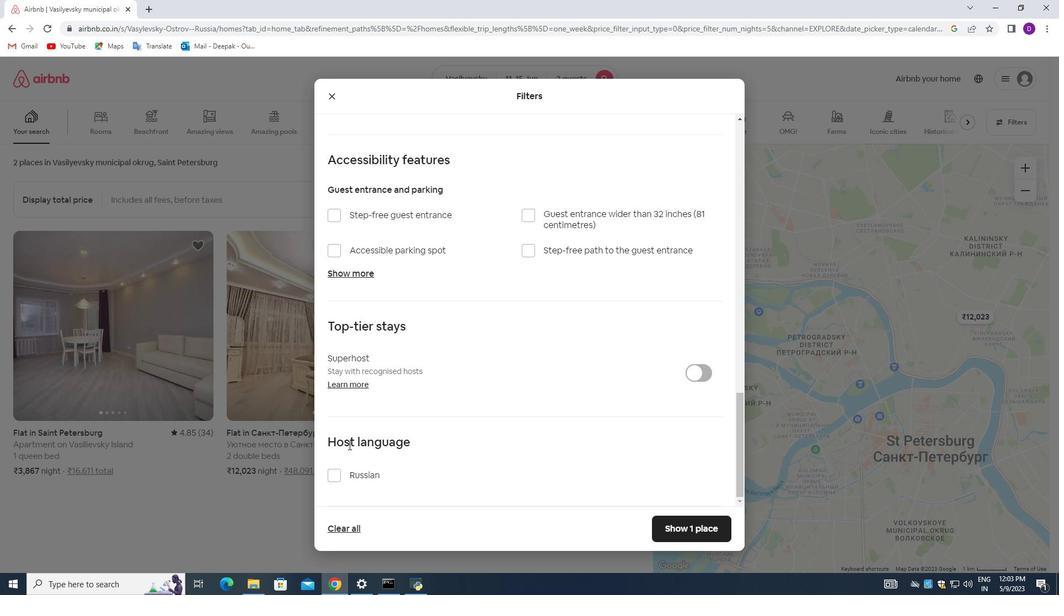 
Action: Mouse moved to (696, 526)
Screenshot: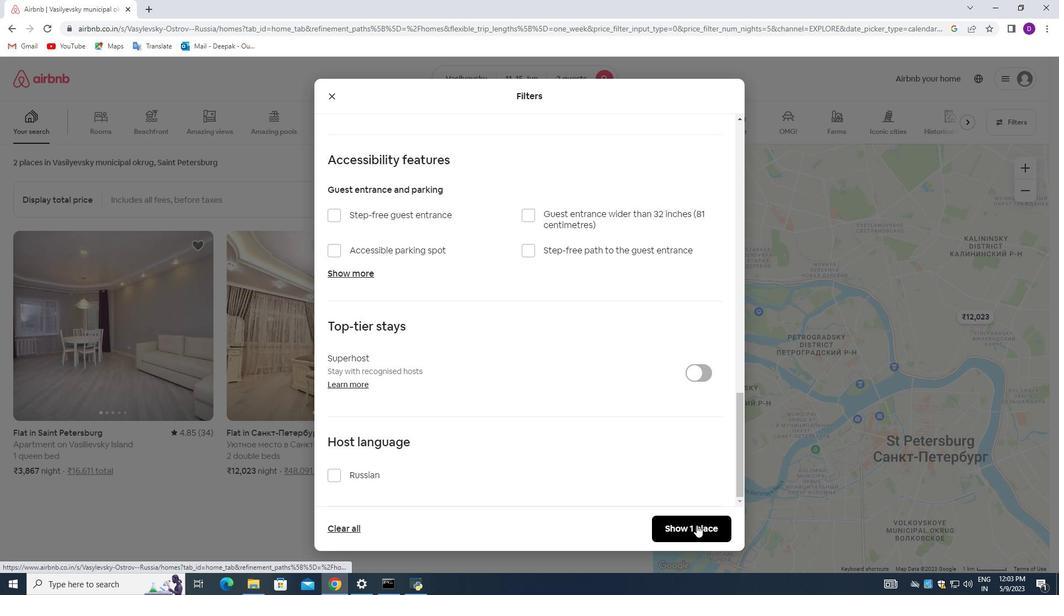 
Action: Mouse pressed left at (696, 526)
Screenshot: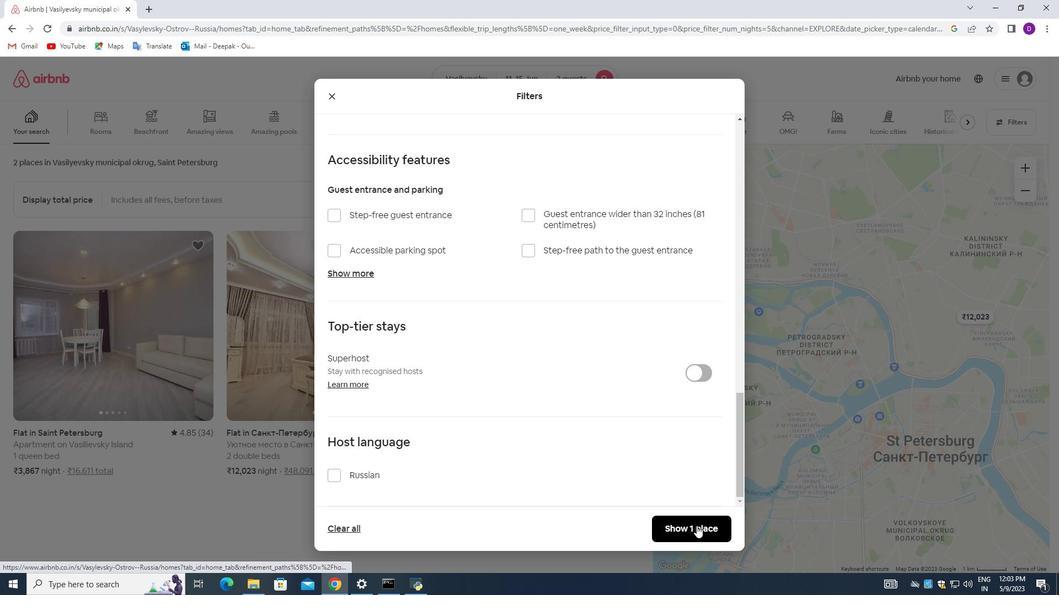 
Action: Mouse moved to (614, 399)
Screenshot: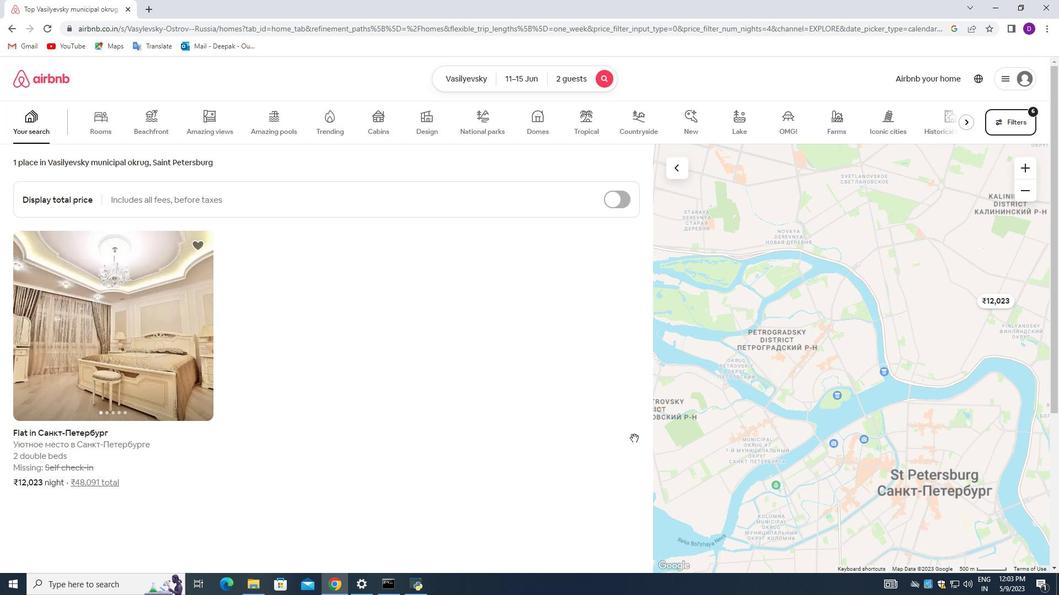 
